 Task: Compose an email with the signature Ella Clark with the subject Request for an interview and the message I apologize for any errors on our end and would like to make it right. from softage.1@softage.net to softage.9@softage.net,  softage.1@softage.net and softage.10@softage.net with CC to softage.2@softage.net with an attached document Audit_report.pdf, insert an emoji of late Send the email
Action: Mouse moved to (428, 548)
Screenshot: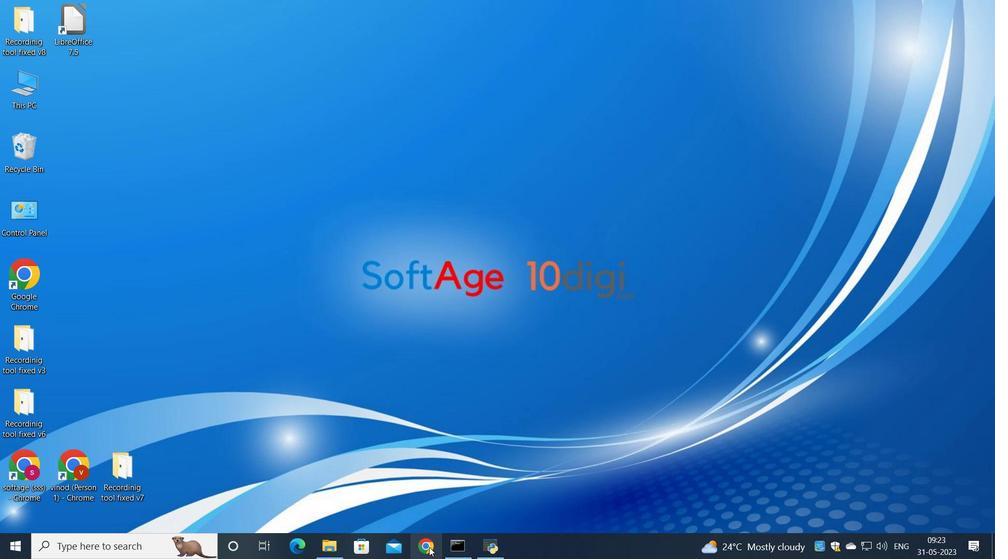 
Action: Mouse pressed left at (428, 548)
Screenshot: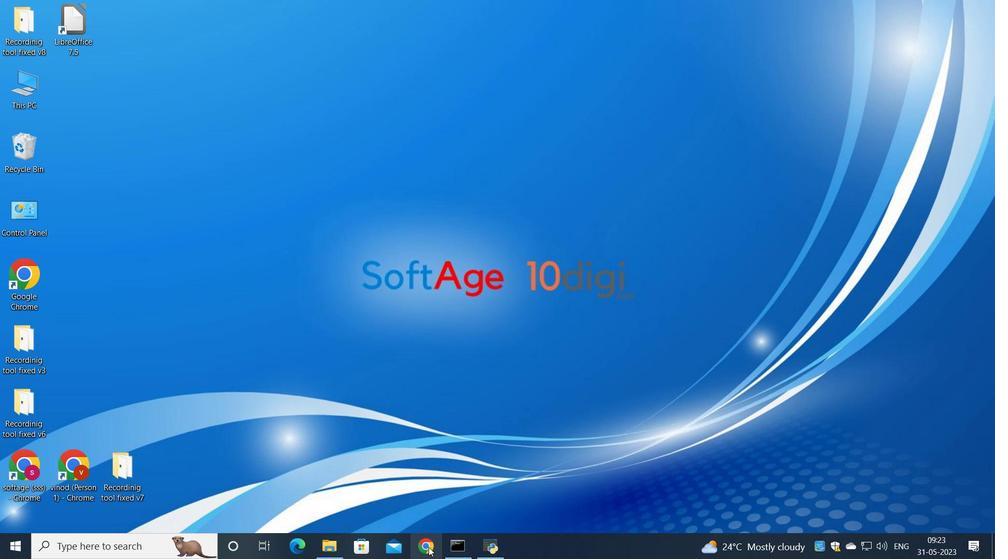 
Action: Mouse moved to (439, 359)
Screenshot: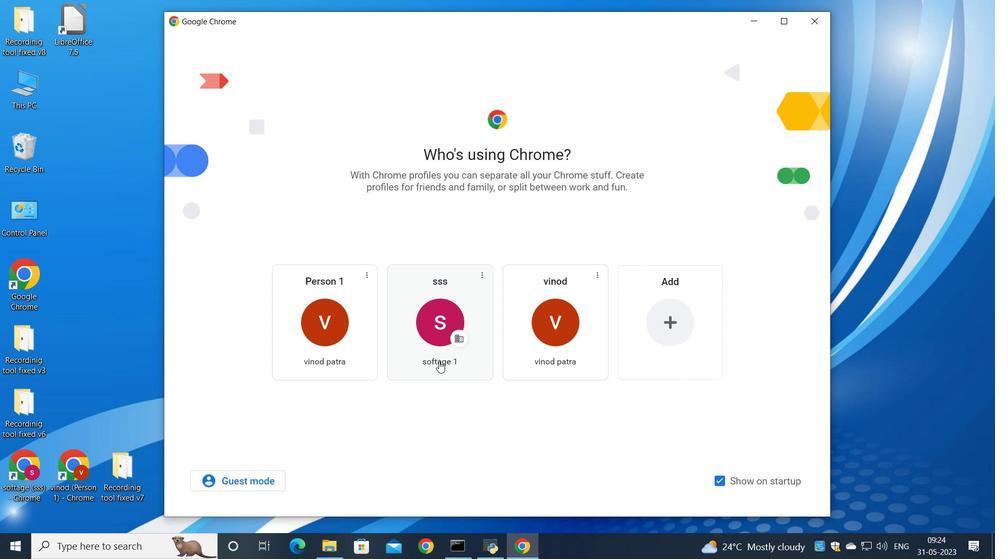 
Action: Mouse pressed left at (439, 359)
Screenshot: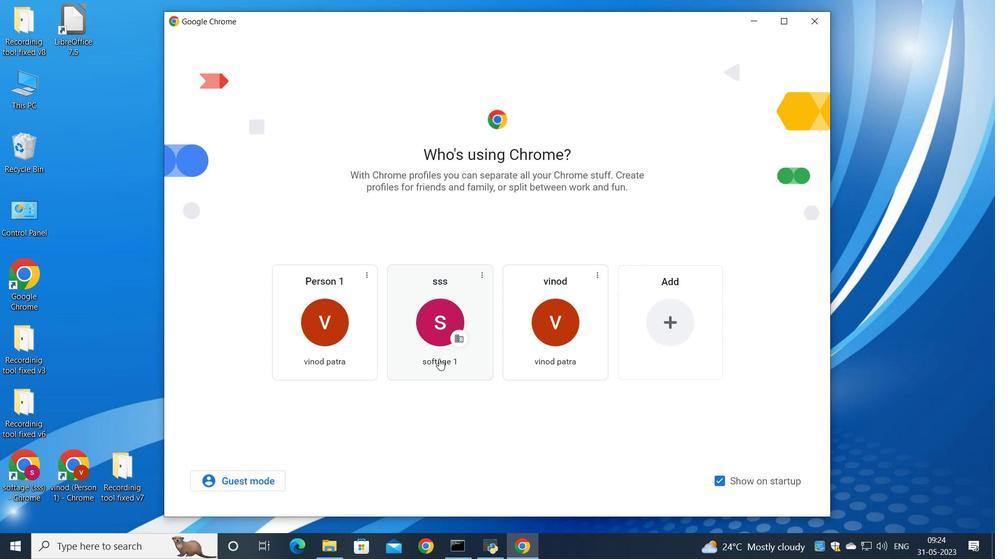 
Action: Mouse moved to (869, 64)
Screenshot: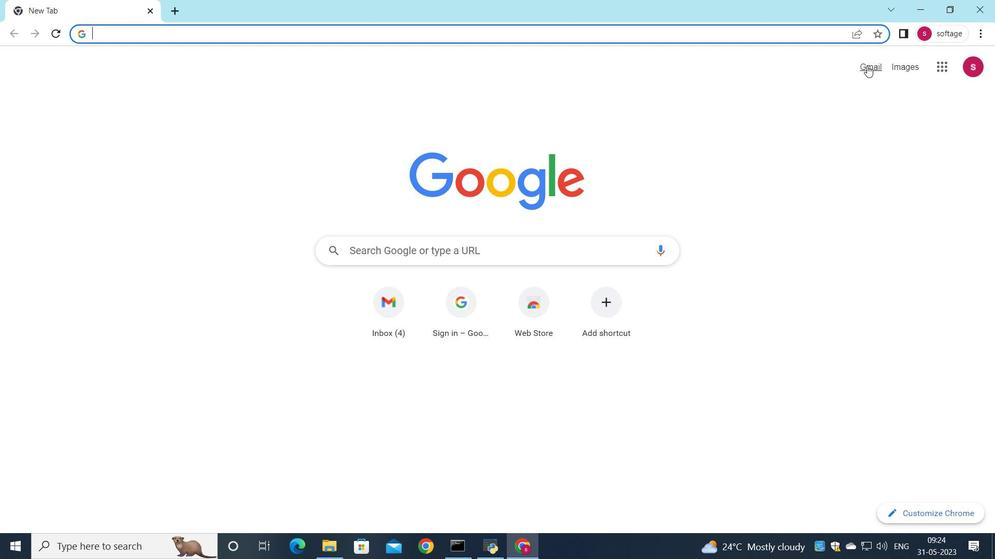 
Action: Mouse pressed left at (869, 64)
Screenshot: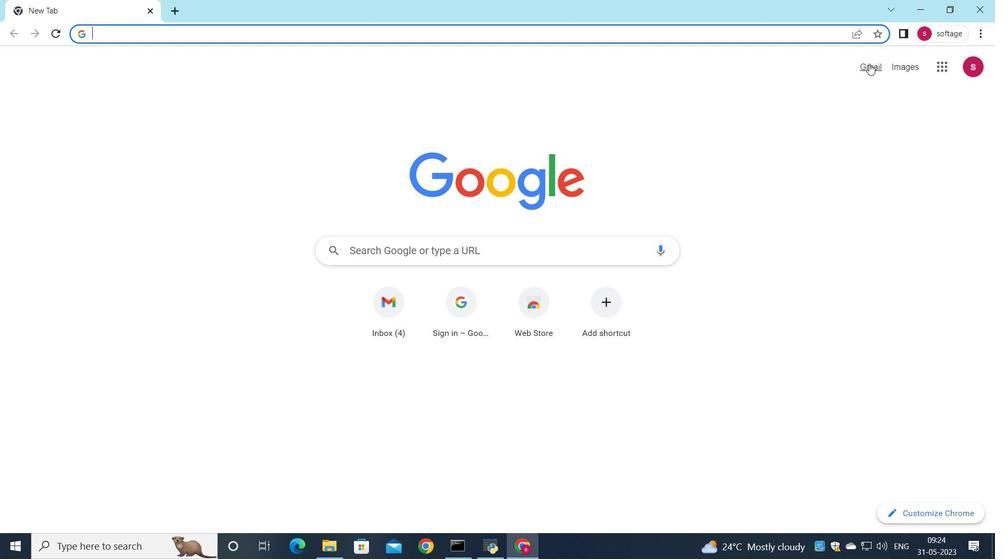 
Action: Mouse moved to (846, 94)
Screenshot: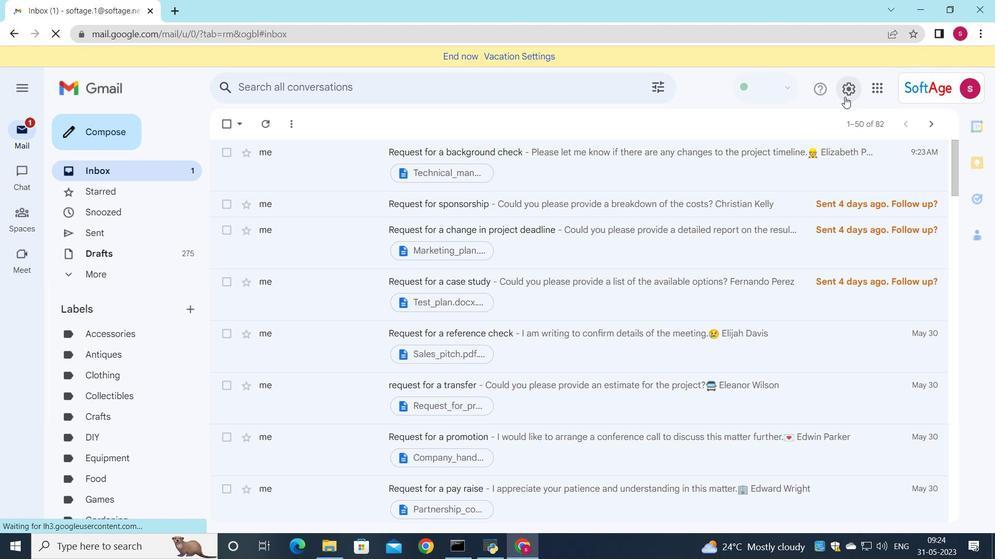 
Action: Mouse pressed left at (846, 94)
Screenshot: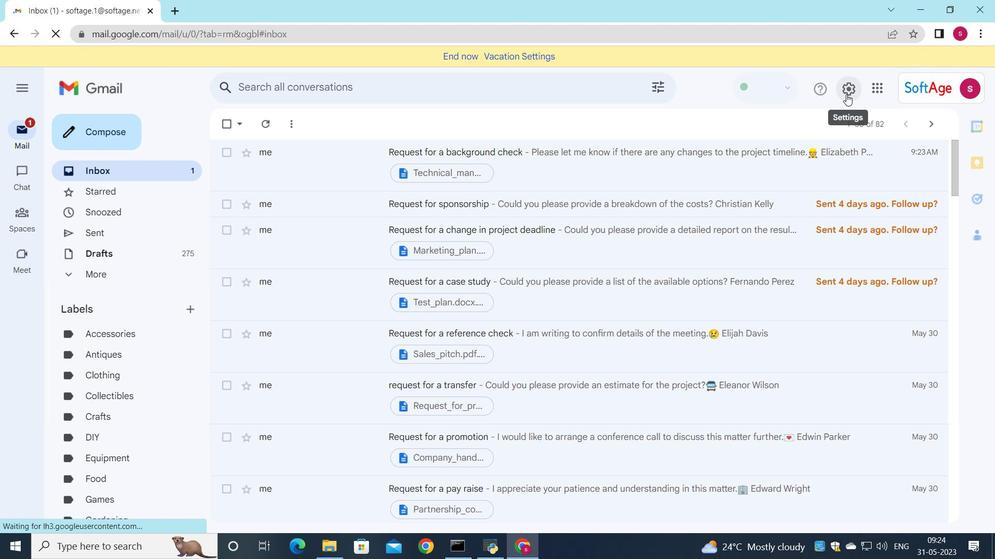 
Action: Mouse moved to (845, 152)
Screenshot: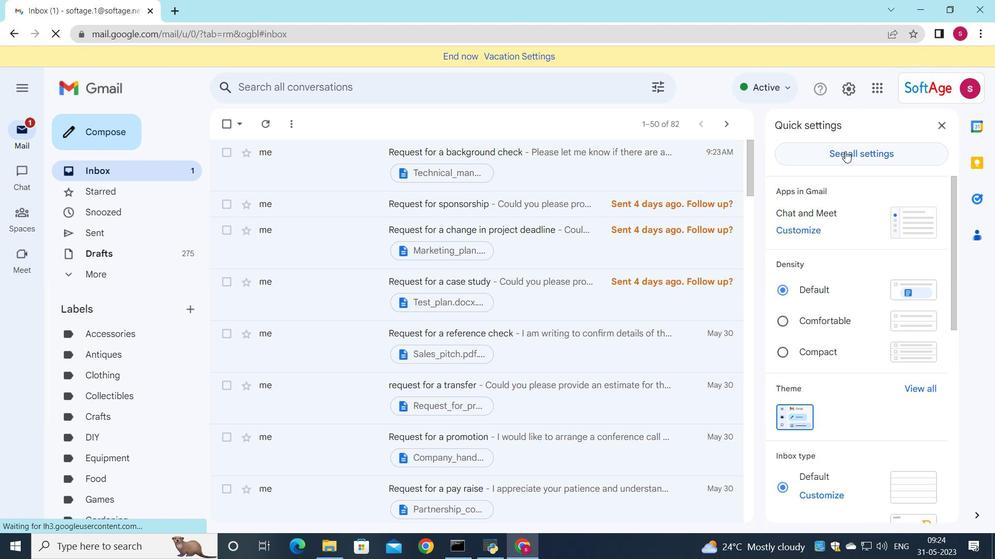 
Action: Mouse pressed left at (845, 152)
Screenshot: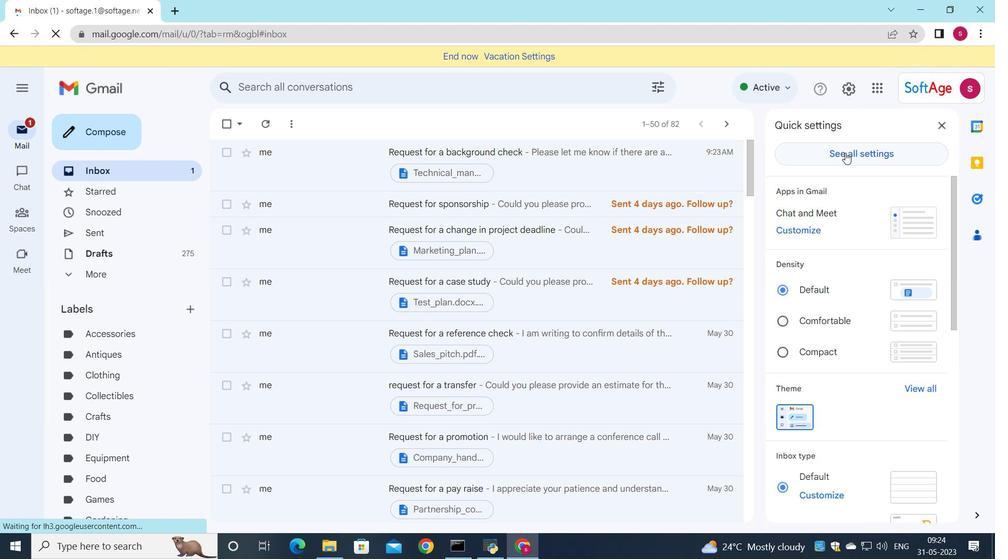 
Action: Mouse moved to (553, 220)
Screenshot: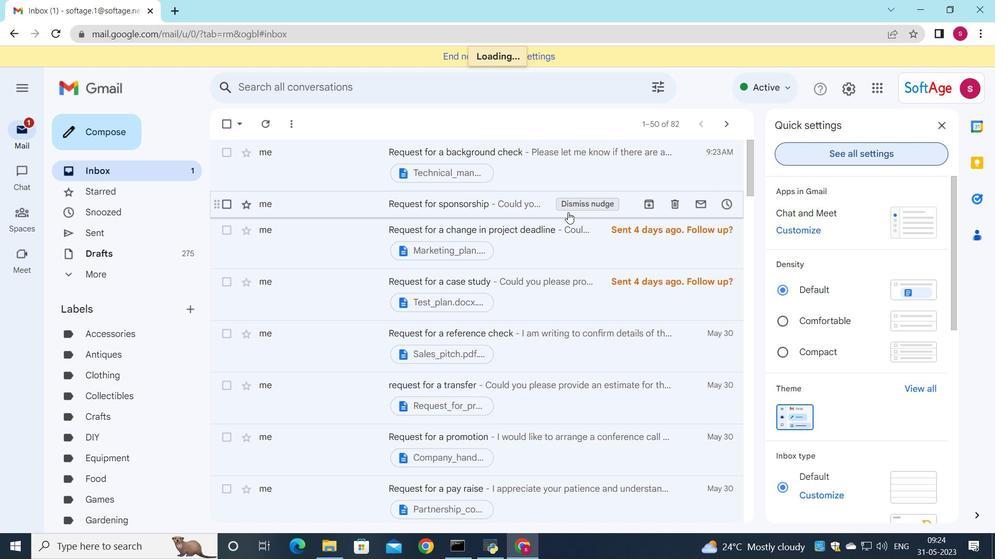 
Action: Mouse scrolled (553, 219) with delta (0, 0)
Screenshot: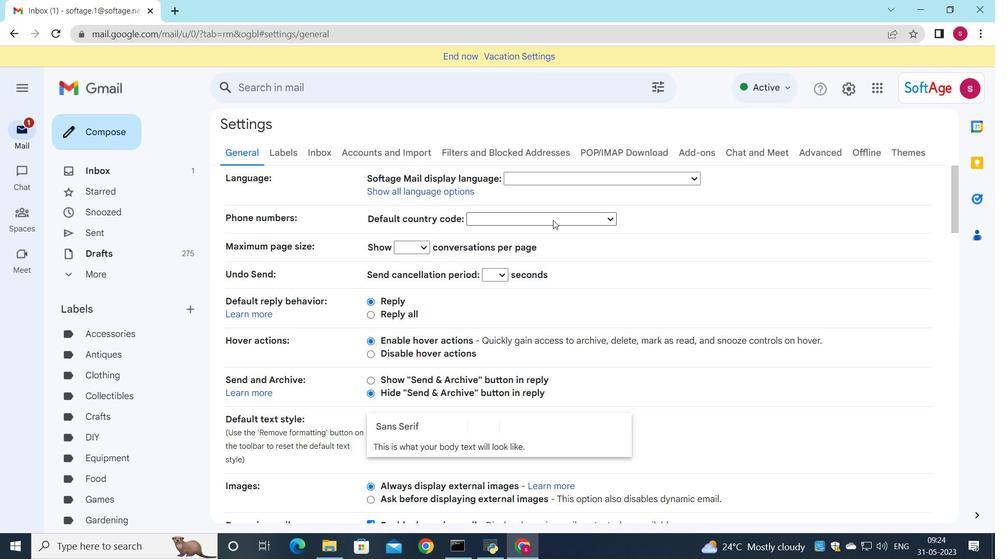 
Action: Mouse scrolled (553, 219) with delta (0, 0)
Screenshot: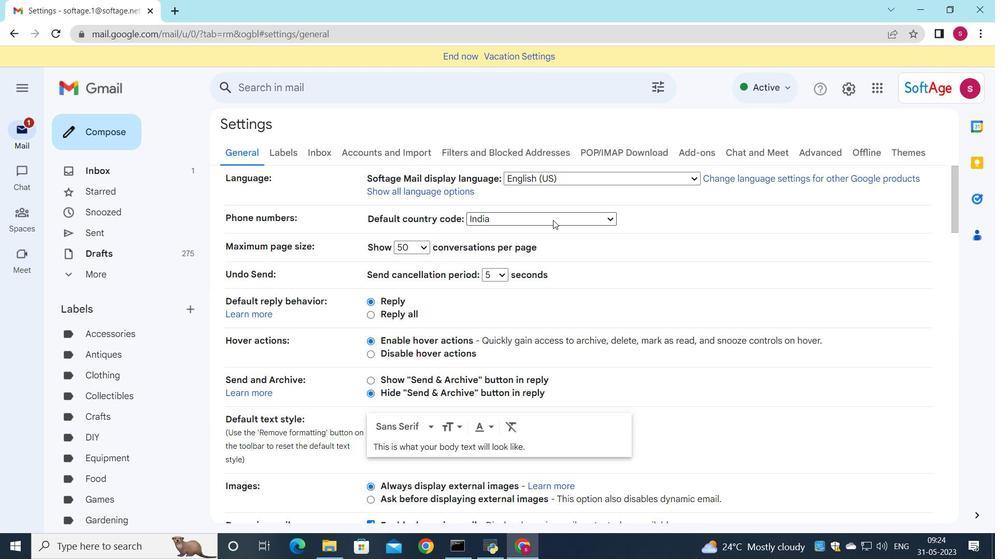 
Action: Mouse scrolled (553, 219) with delta (0, 0)
Screenshot: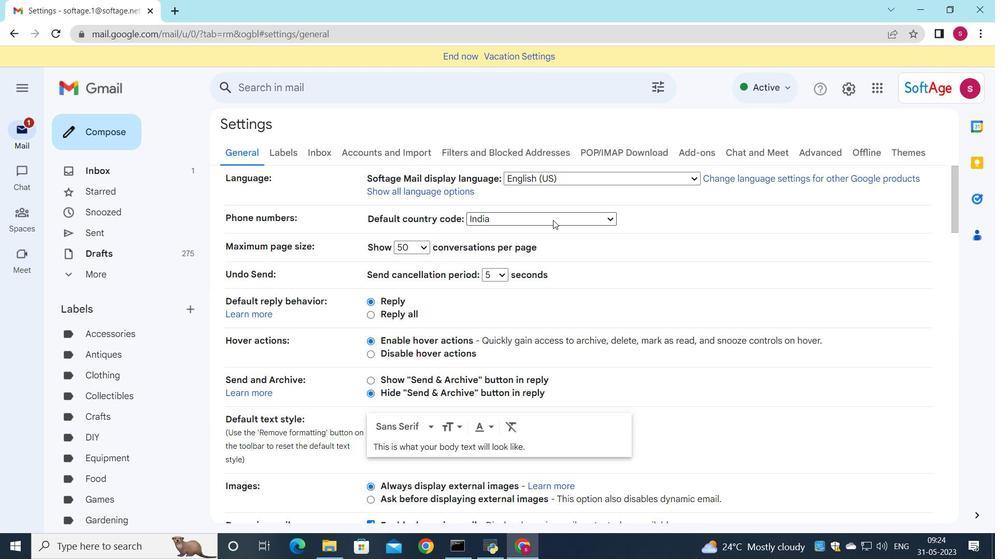 
Action: Mouse scrolled (553, 219) with delta (0, 0)
Screenshot: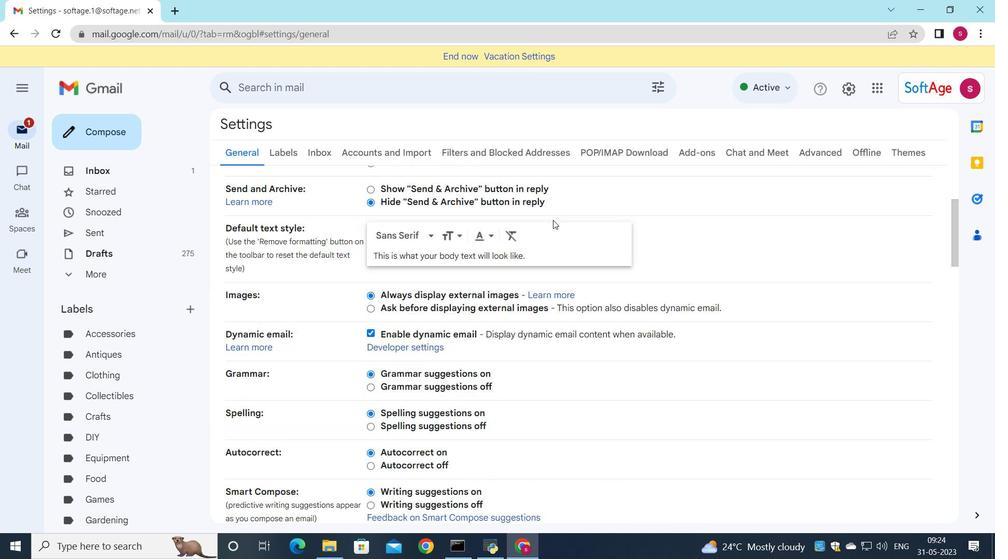 
Action: Mouse scrolled (553, 219) with delta (0, 0)
Screenshot: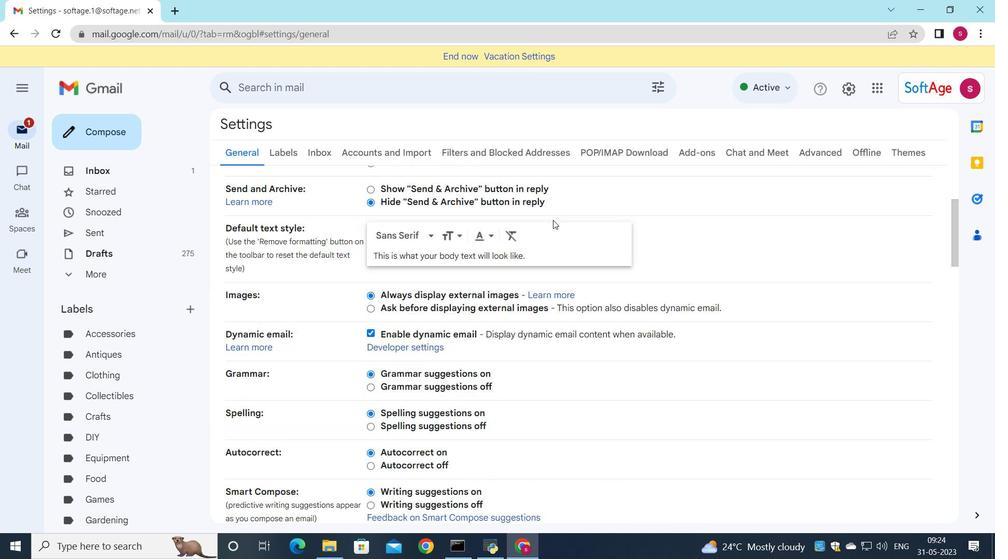 
Action: Mouse scrolled (553, 219) with delta (0, 0)
Screenshot: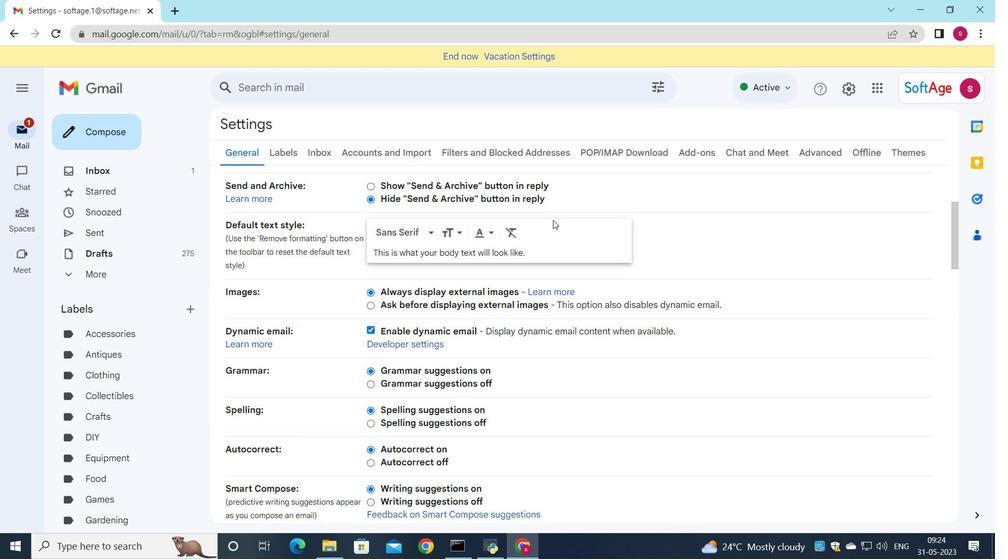 
Action: Mouse scrolled (553, 219) with delta (0, 0)
Screenshot: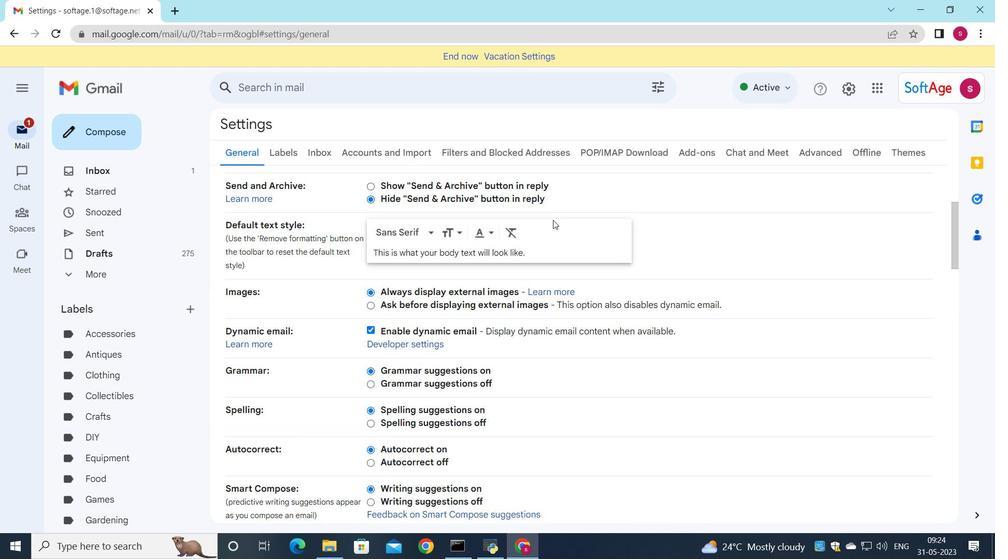 
Action: Mouse scrolled (553, 219) with delta (0, 0)
Screenshot: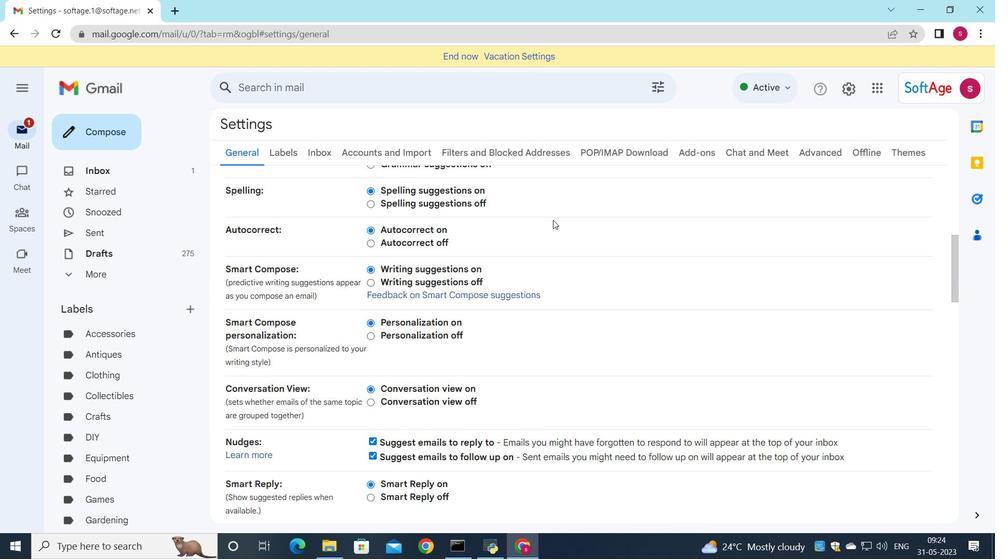 
Action: Mouse scrolled (553, 219) with delta (0, 0)
Screenshot: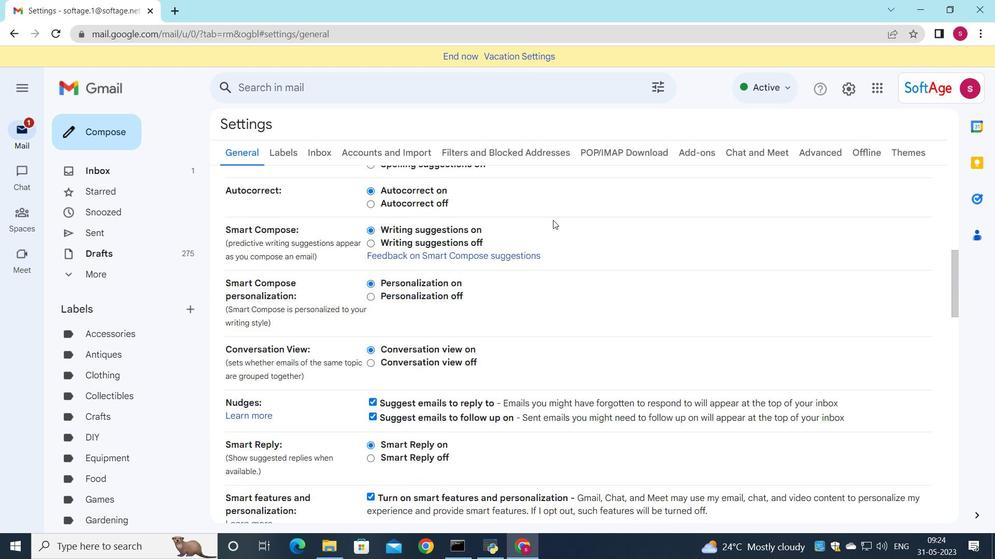 
Action: Mouse scrolled (553, 219) with delta (0, 0)
Screenshot: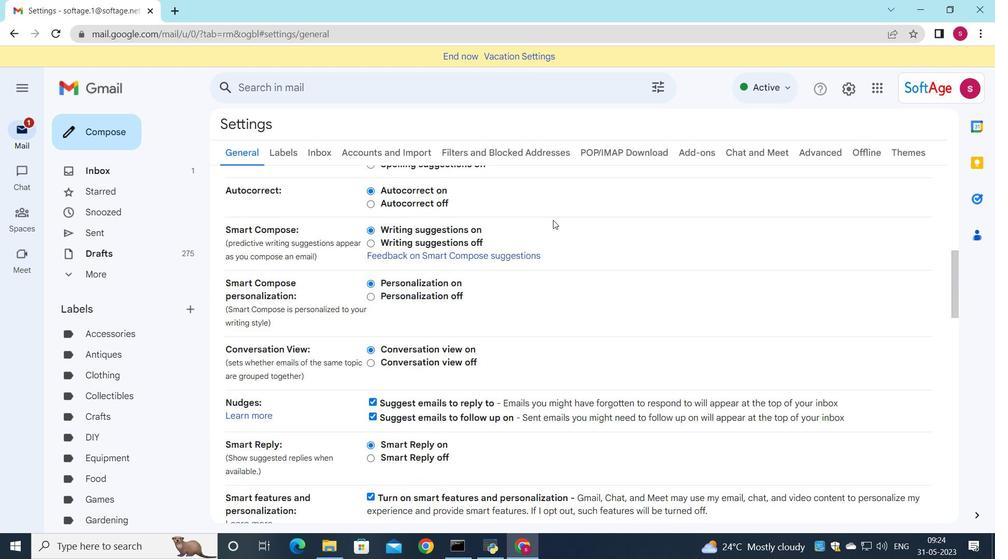 
Action: Mouse scrolled (553, 219) with delta (0, 0)
Screenshot: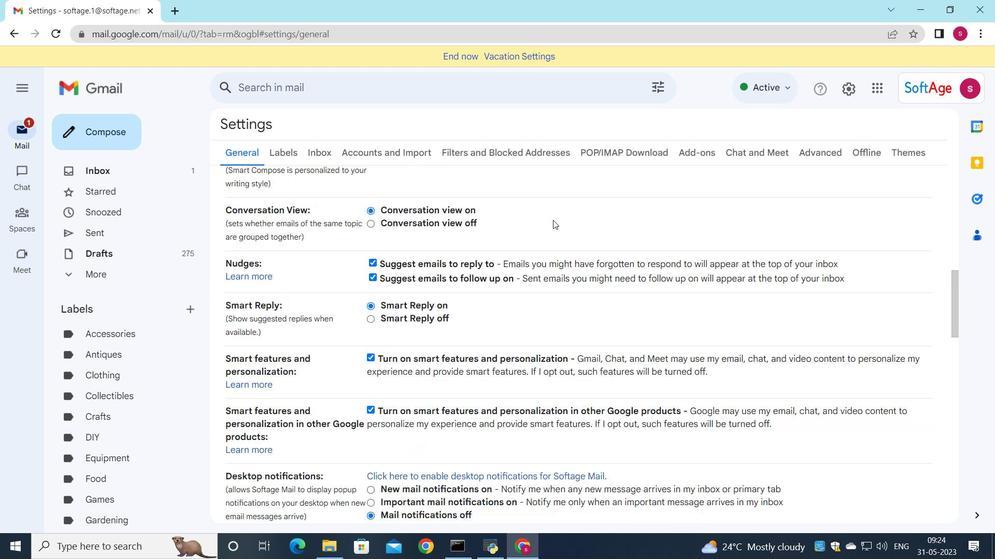 
Action: Mouse scrolled (553, 219) with delta (0, 0)
Screenshot: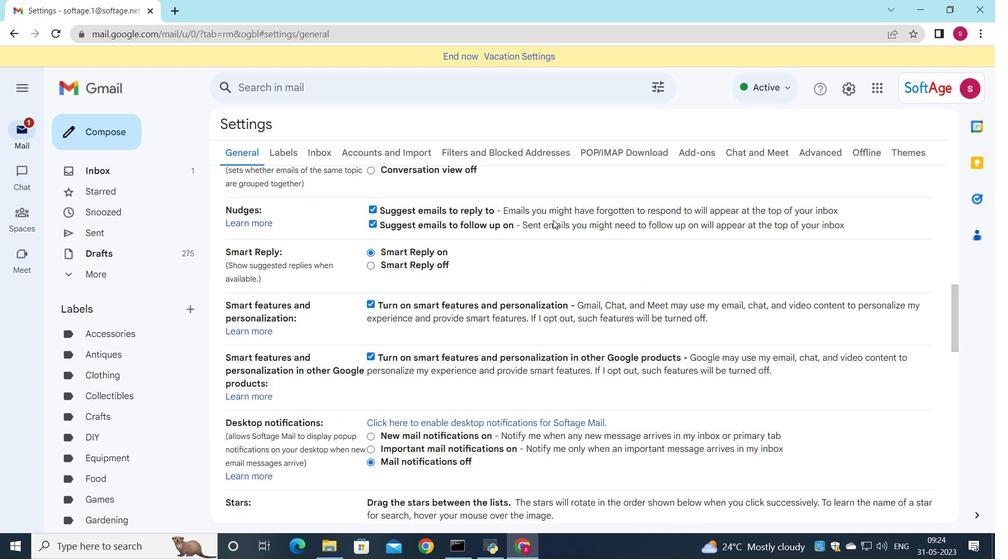 
Action: Mouse scrolled (553, 219) with delta (0, 0)
Screenshot: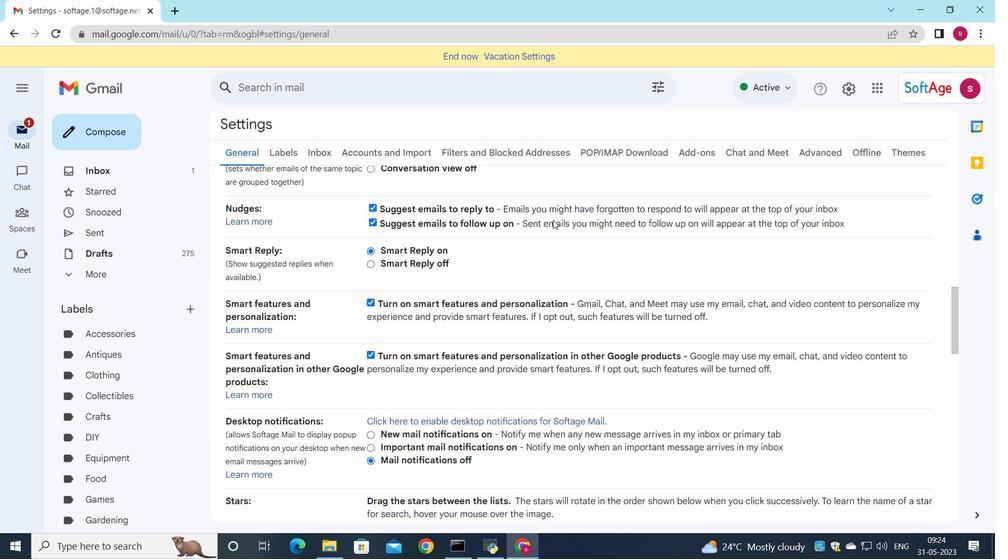 
Action: Mouse scrolled (553, 219) with delta (0, 0)
Screenshot: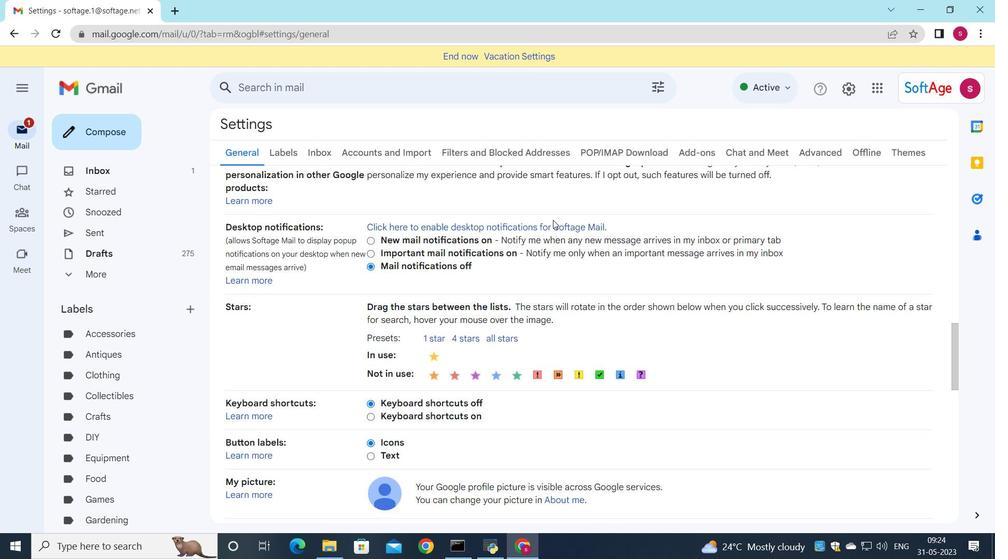 
Action: Mouse scrolled (553, 219) with delta (0, 0)
Screenshot: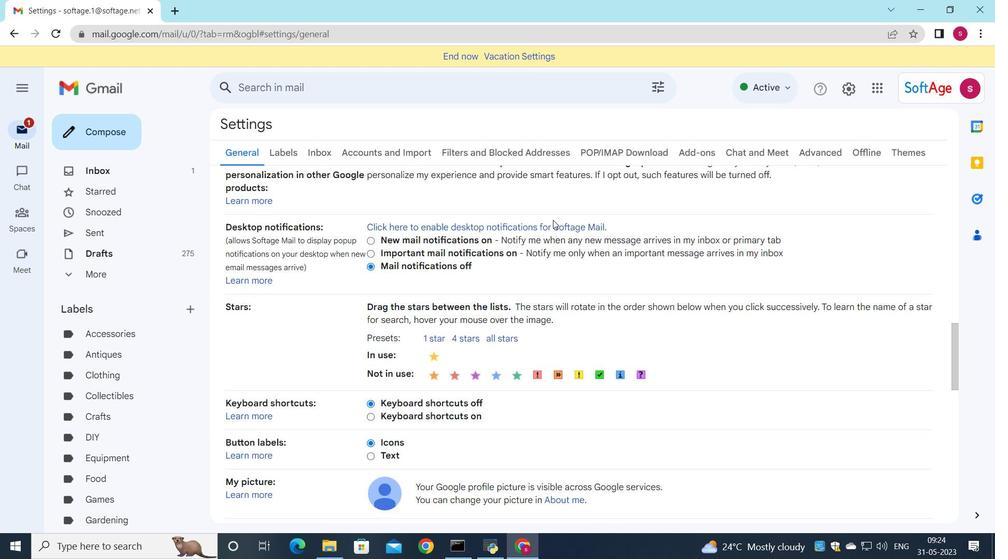 
Action: Mouse scrolled (553, 219) with delta (0, 0)
Screenshot: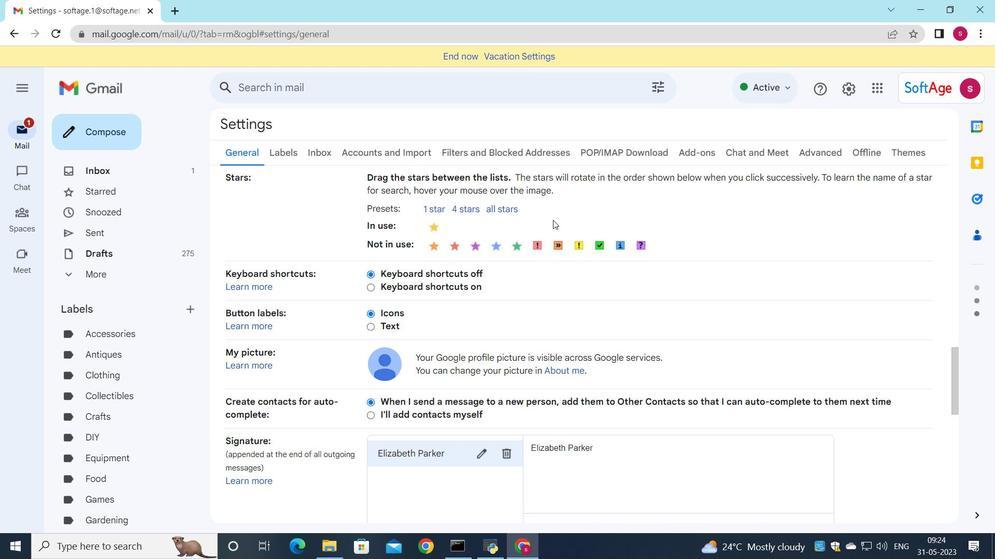 
Action: Mouse scrolled (553, 219) with delta (0, 0)
Screenshot: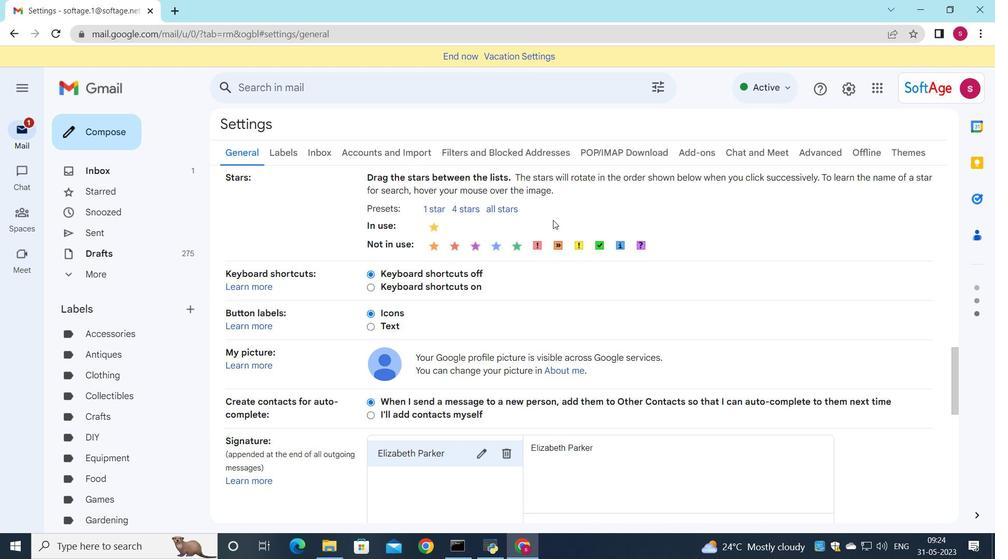 
Action: Mouse scrolled (553, 219) with delta (0, 0)
Screenshot: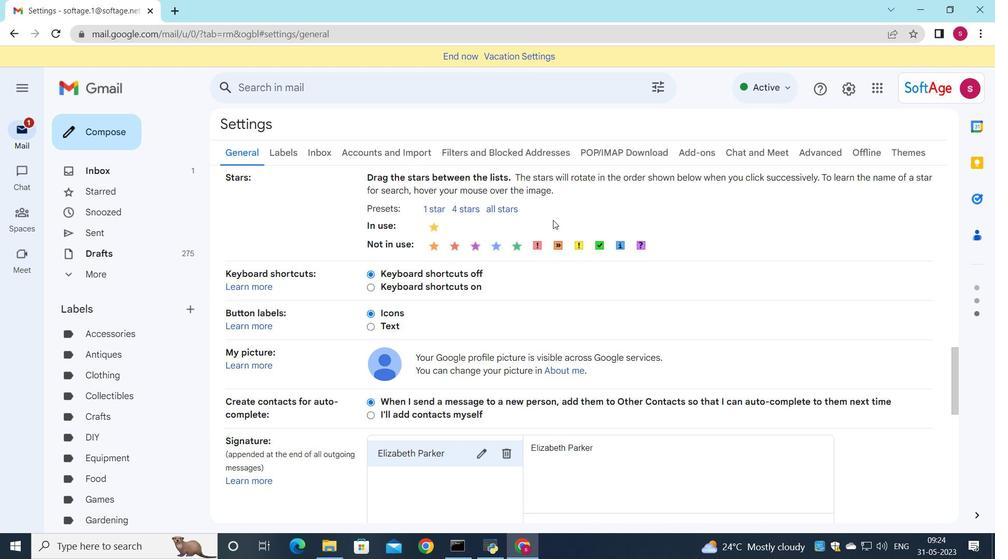 
Action: Mouse moved to (516, 260)
Screenshot: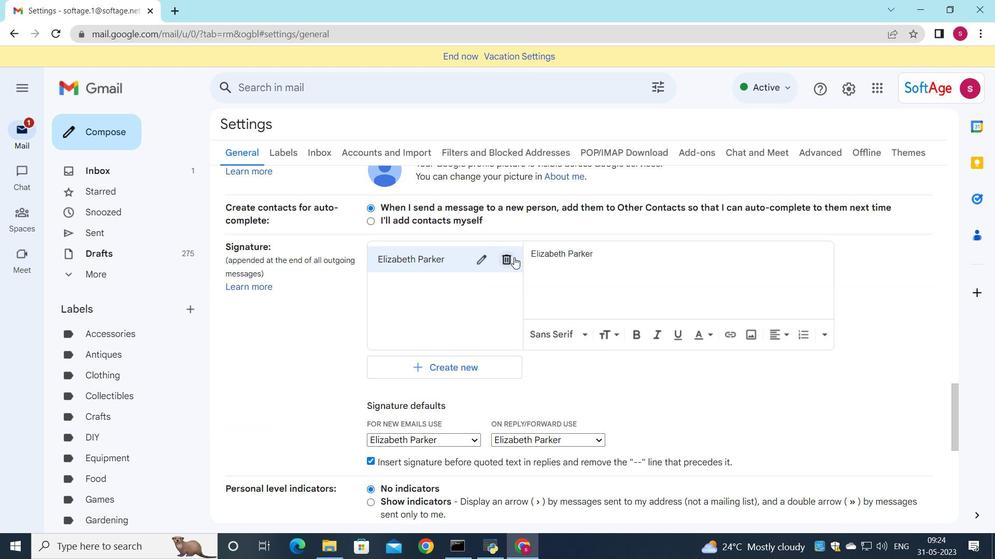 
Action: Mouse pressed left at (516, 260)
Screenshot: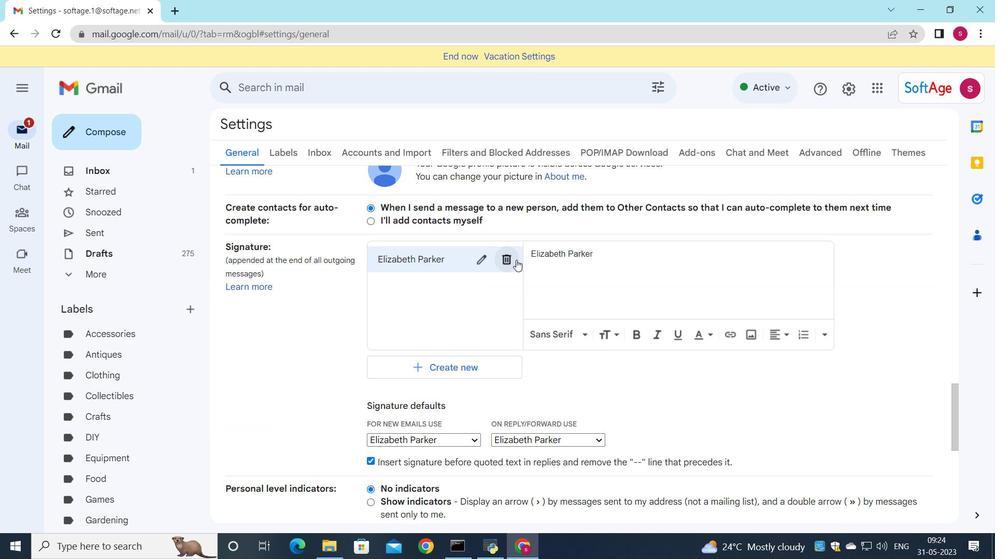 
Action: Mouse moved to (599, 307)
Screenshot: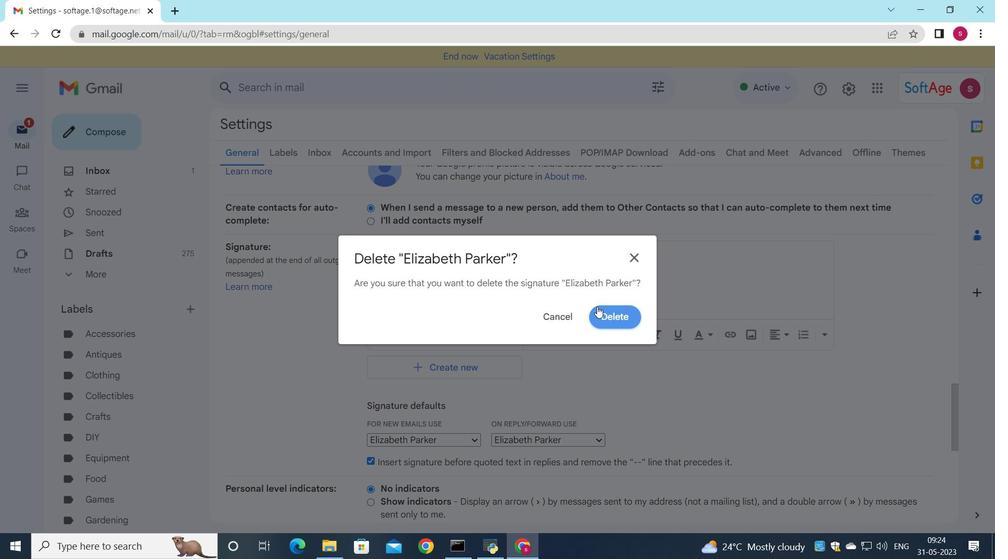 
Action: Mouse pressed left at (599, 307)
Screenshot: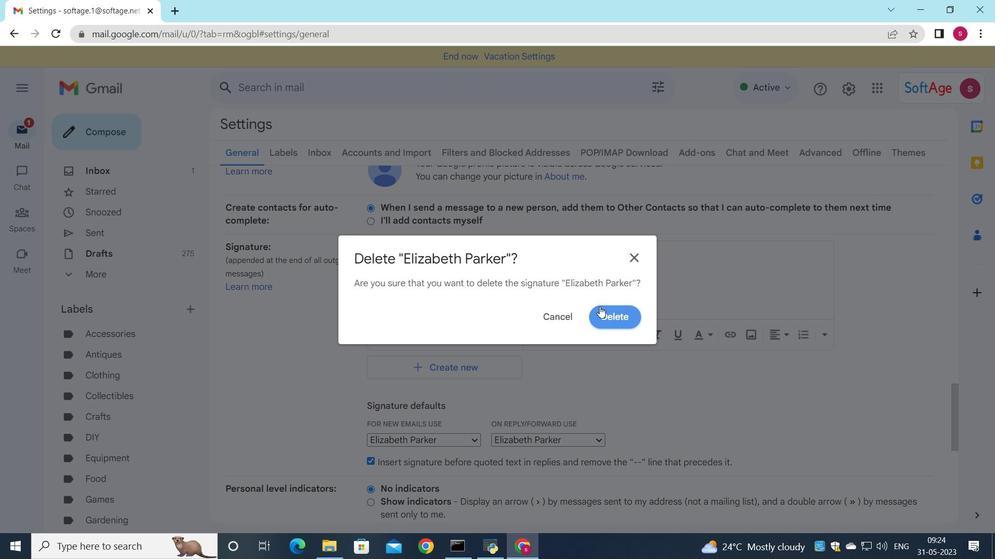 
Action: Mouse moved to (442, 260)
Screenshot: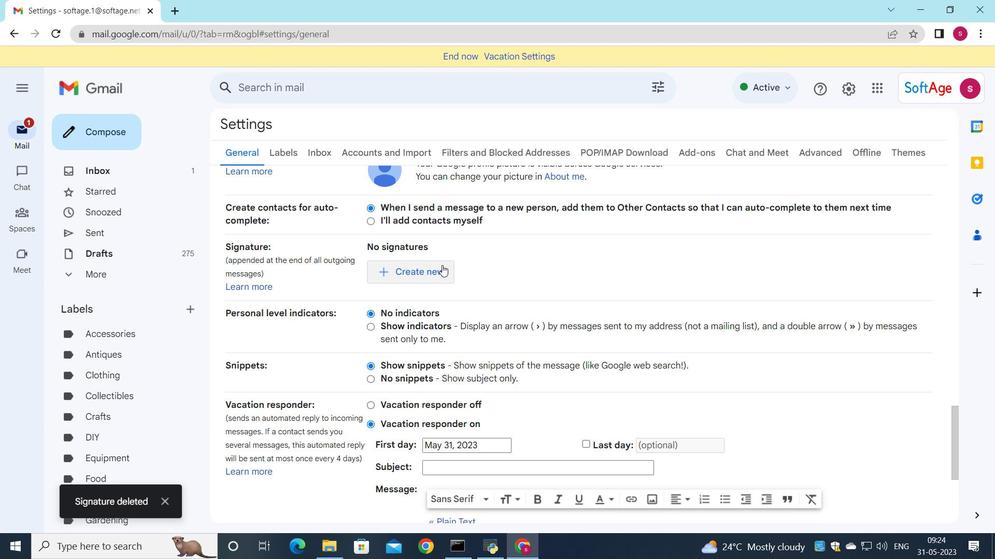 
Action: Mouse pressed left at (442, 260)
Screenshot: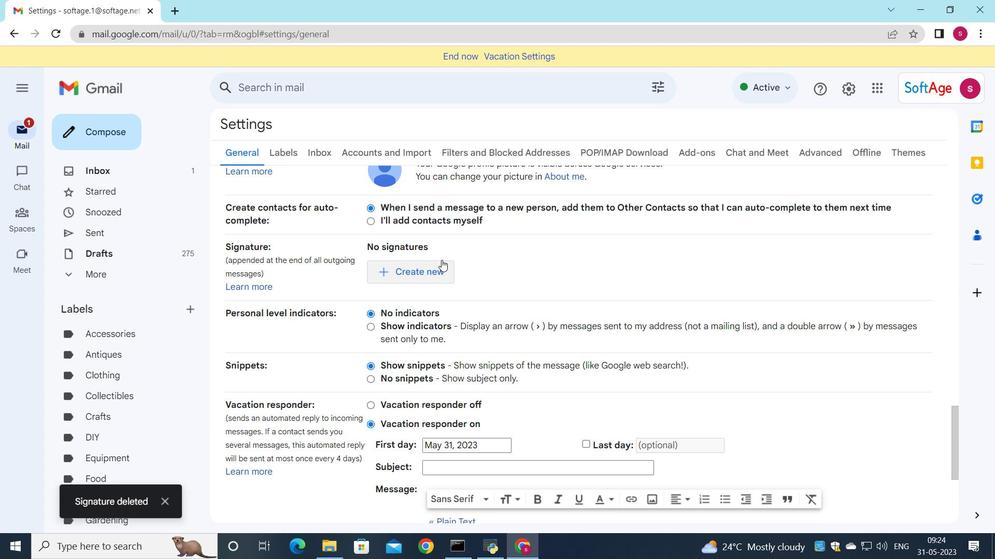 
Action: Mouse moved to (544, 305)
Screenshot: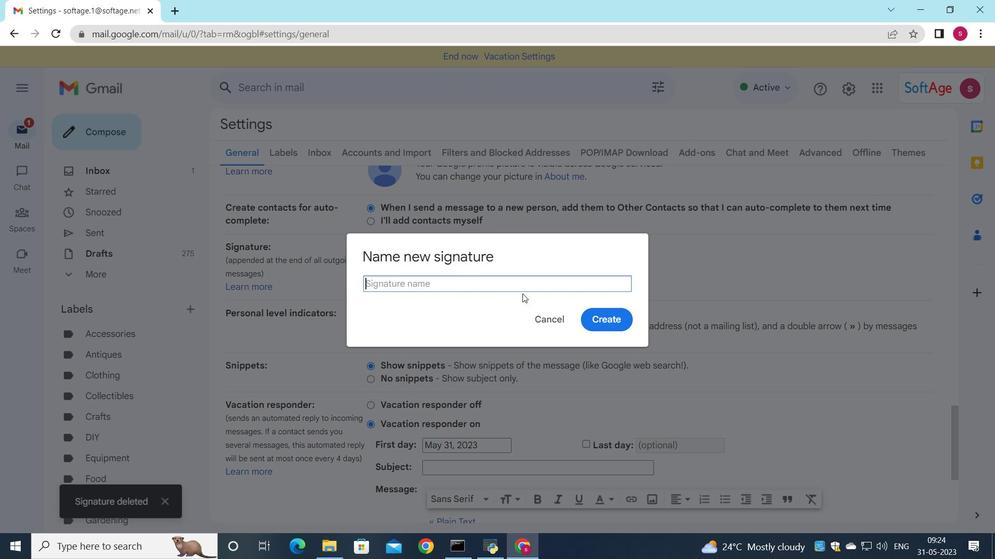 
Action: Key pressed <Key.shift>Ella<Key.space><Key.shift>Clark
Screenshot: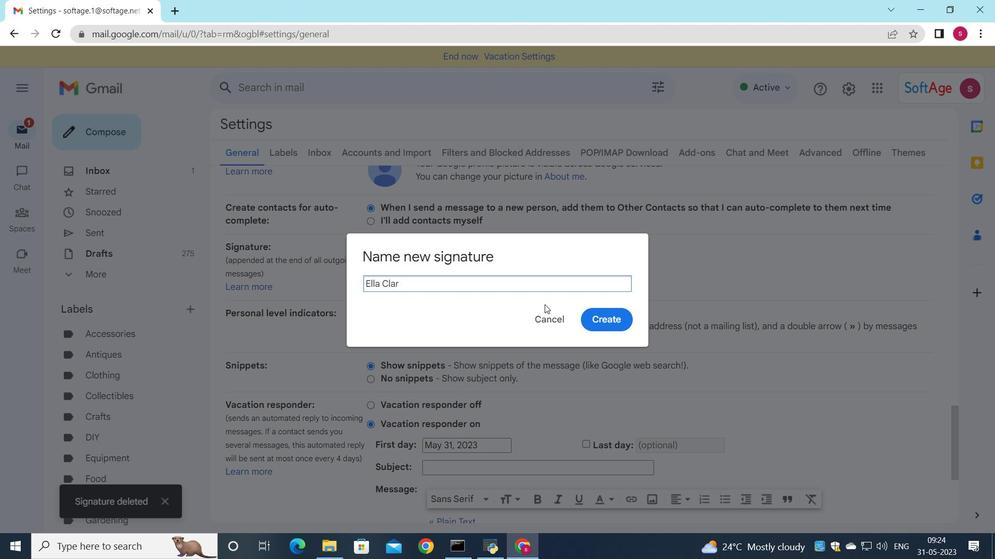 
Action: Mouse moved to (603, 324)
Screenshot: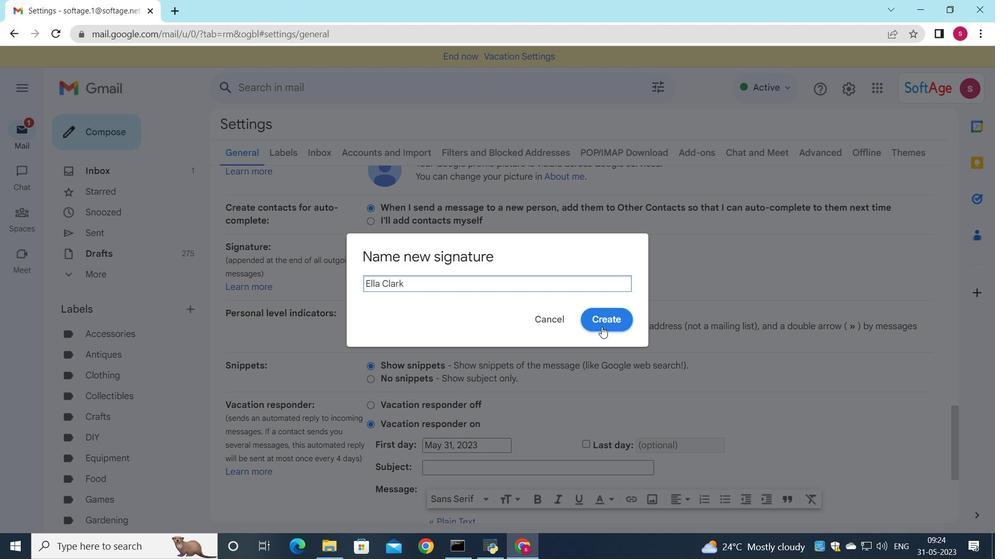
Action: Mouse pressed left at (603, 324)
Screenshot: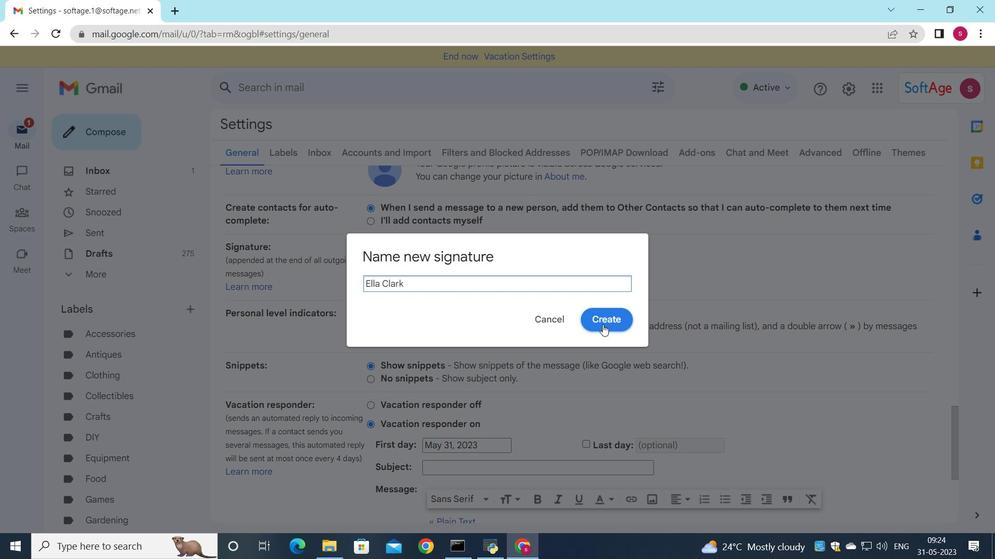 
Action: Mouse moved to (640, 291)
Screenshot: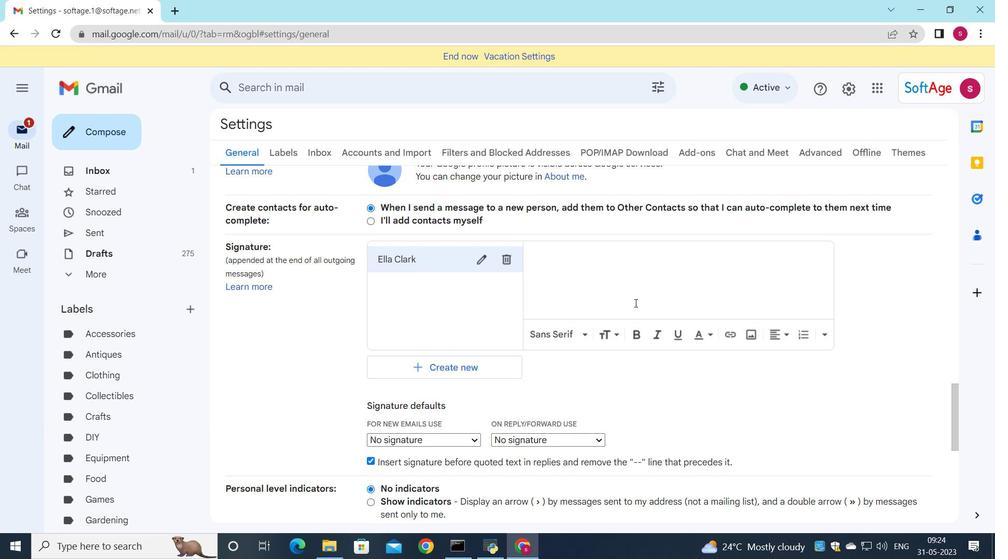 
Action: Mouse pressed left at (640, 291)
Screenshot: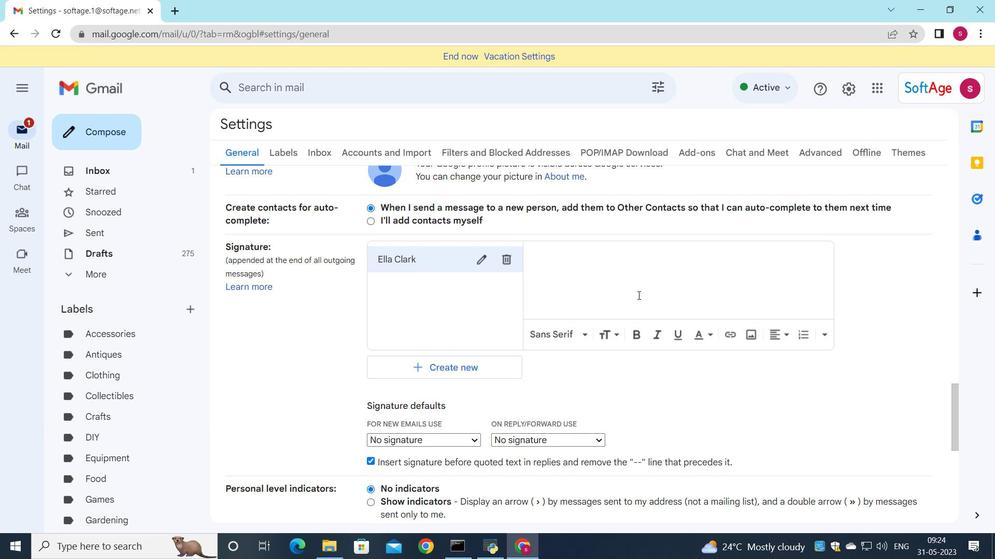 
Action: Key pressed <Key.shift>Ella<Key.space><Key.shift><Key.shift><Key.shift><Key.shift>Clark
Screenshot: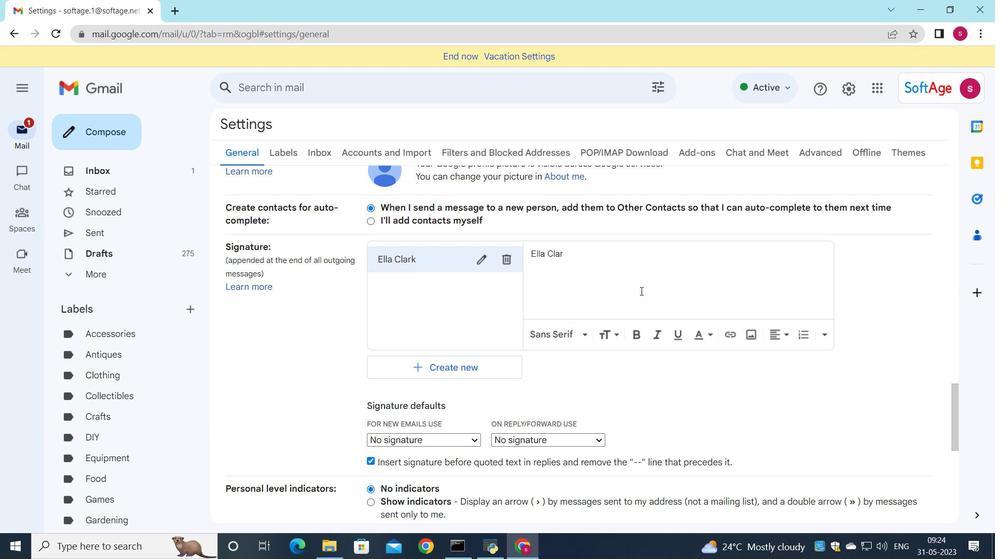
Action: Mouse moved to (460, 432)
Screenshot: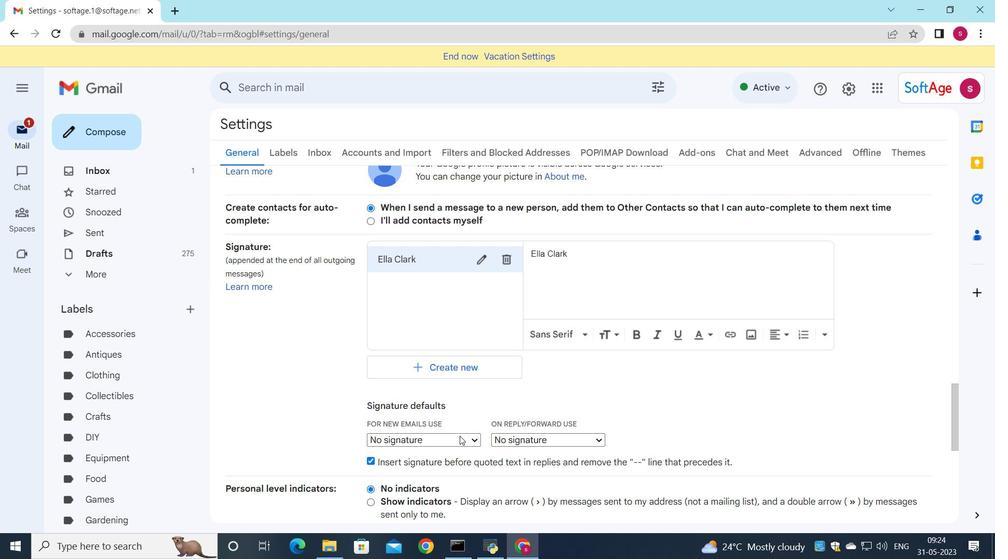 
Action: Mouse pressed left at (460, 432)
Screenshot: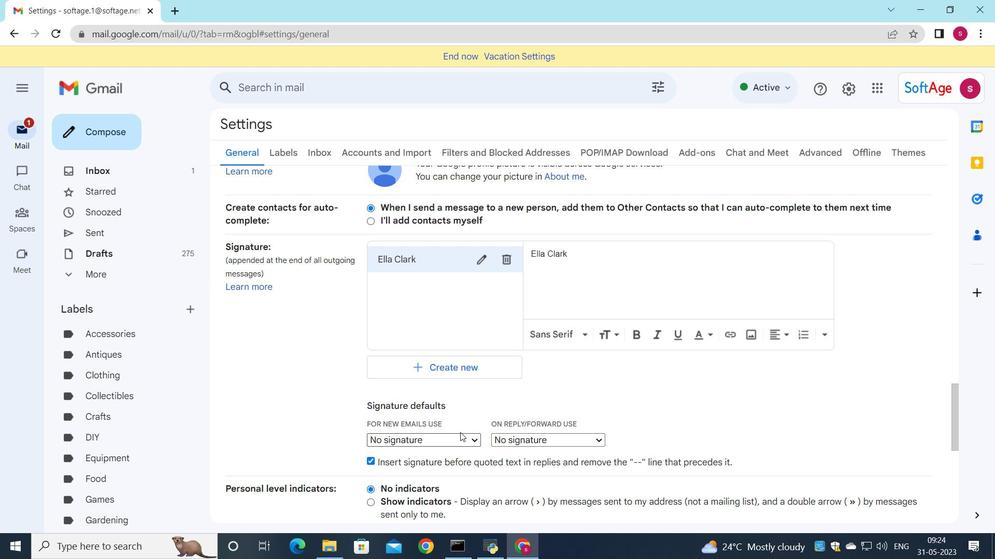 
Action: Mouse pressed left at (460, 432)
Screenshot: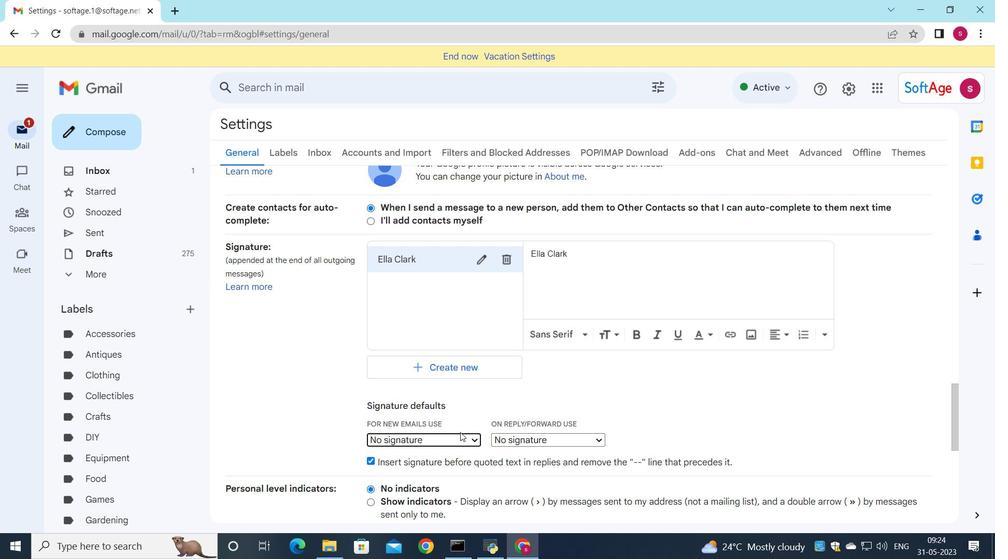 
Action: Mouse moved to (460, 444)
Screenshot: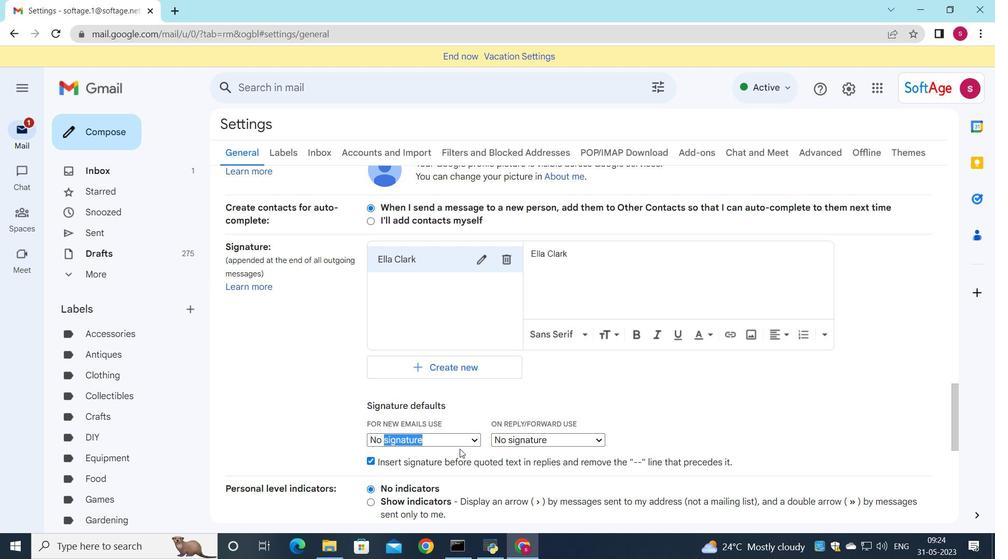 
Action: Mouse pressed left at (460, 444)
Screenshot: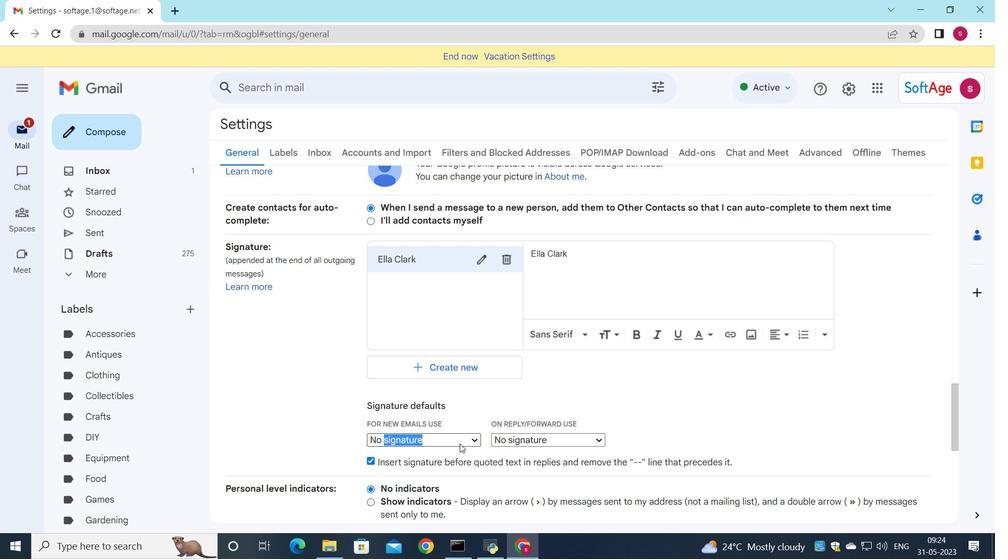 
Action: Mouse moved to (470, 460)
Screenshot: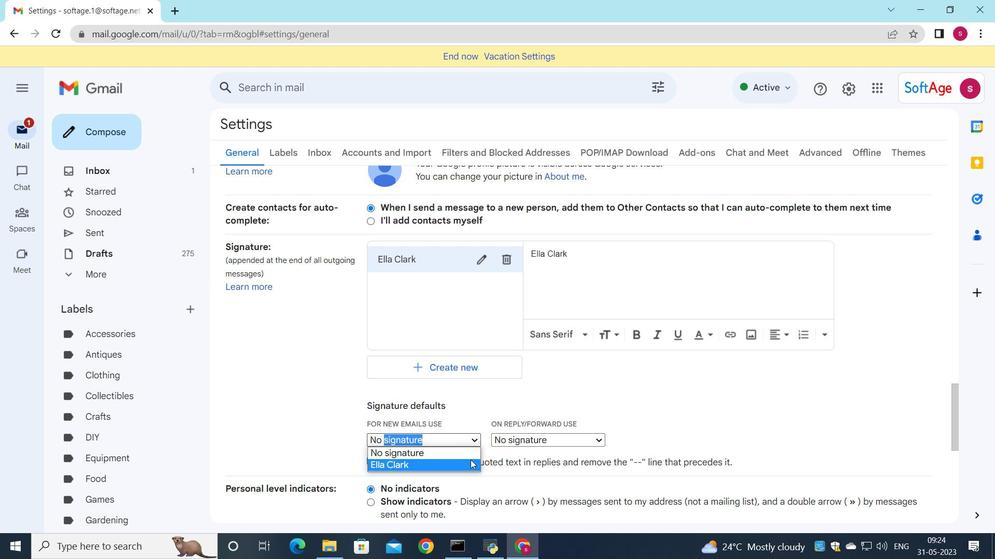 
Action: Mouse pressed left at (470, 460)
Screenshot: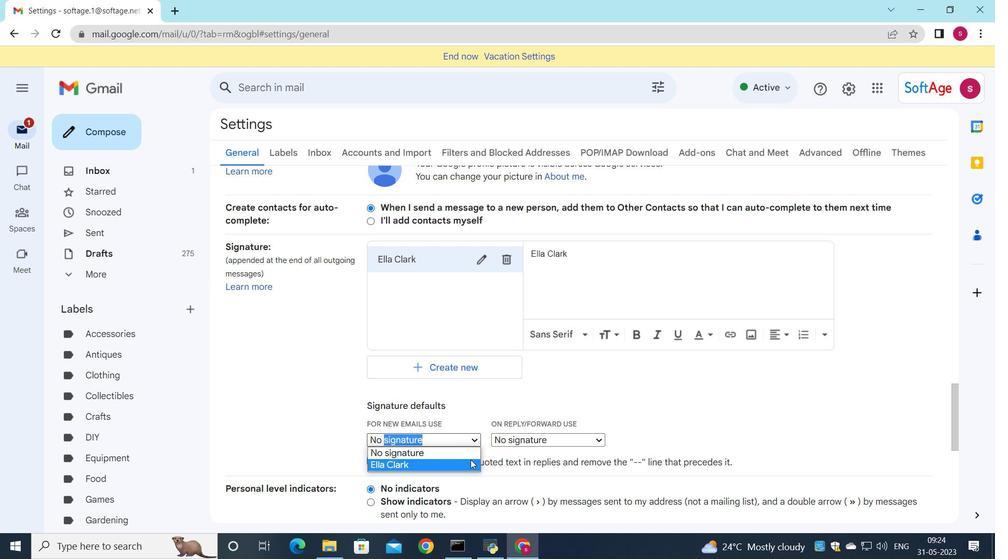 
Action: Mouse moved to (564, 442)
Screenshot: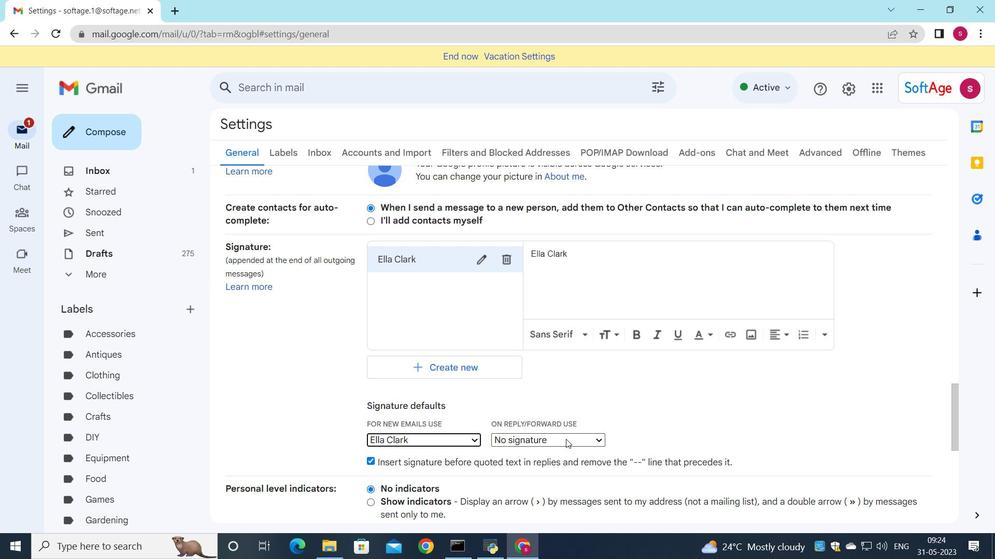 
Action: Mouse pressed left at (564, 442)
Screenshot: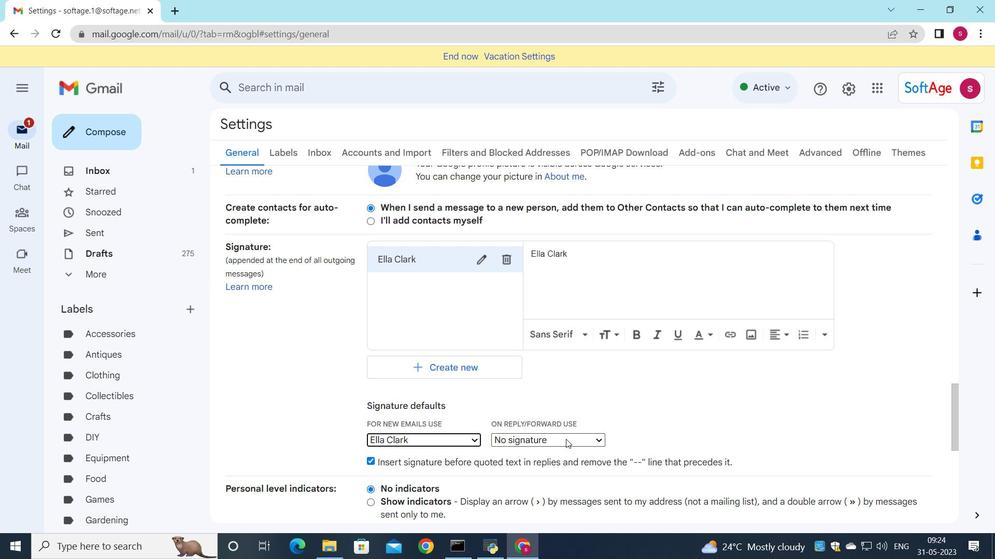 
Action: Mouse moved to (559, 463)
Screenshot: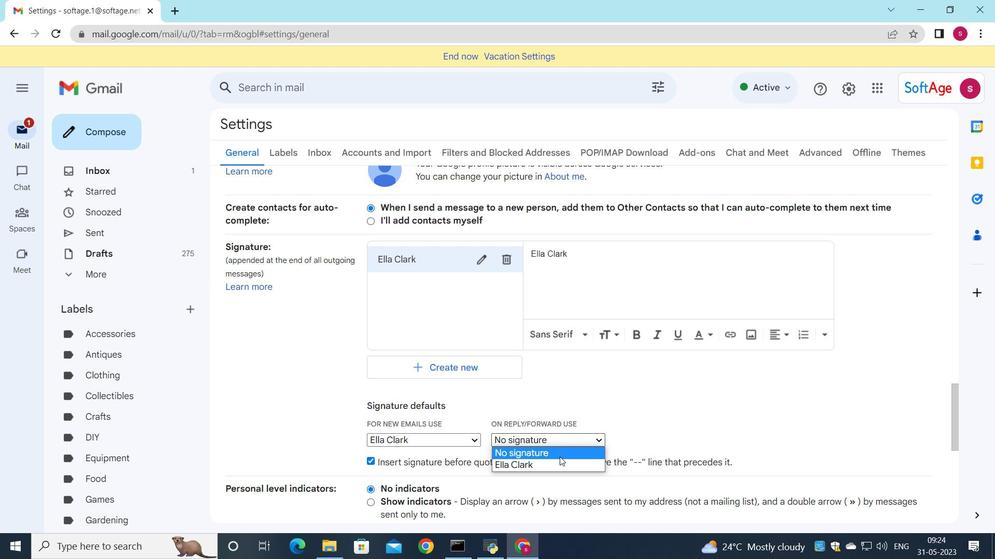 
Action: Mouse pressed left at (559, 463)
Screenshot: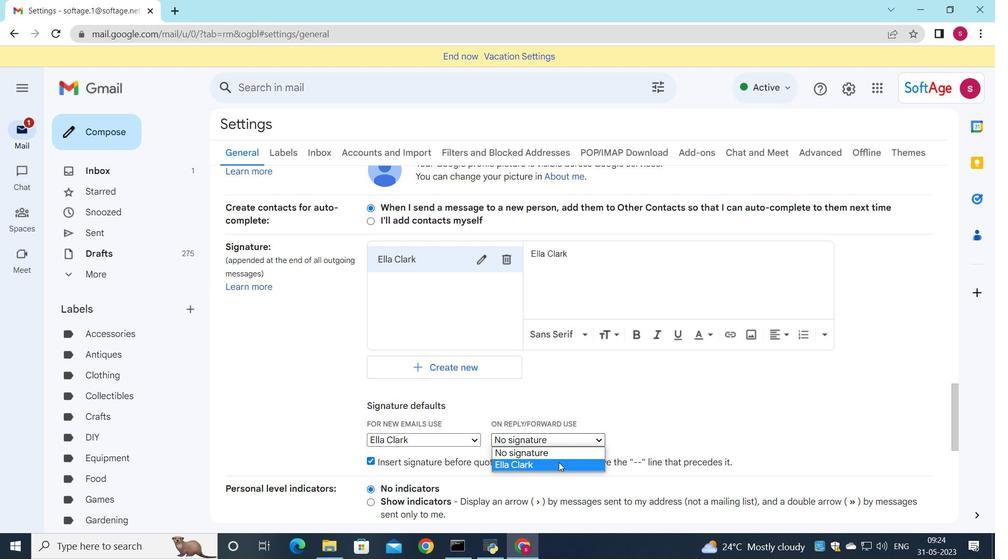 
Action: Mouse moved to (541, 473)
Screenshot: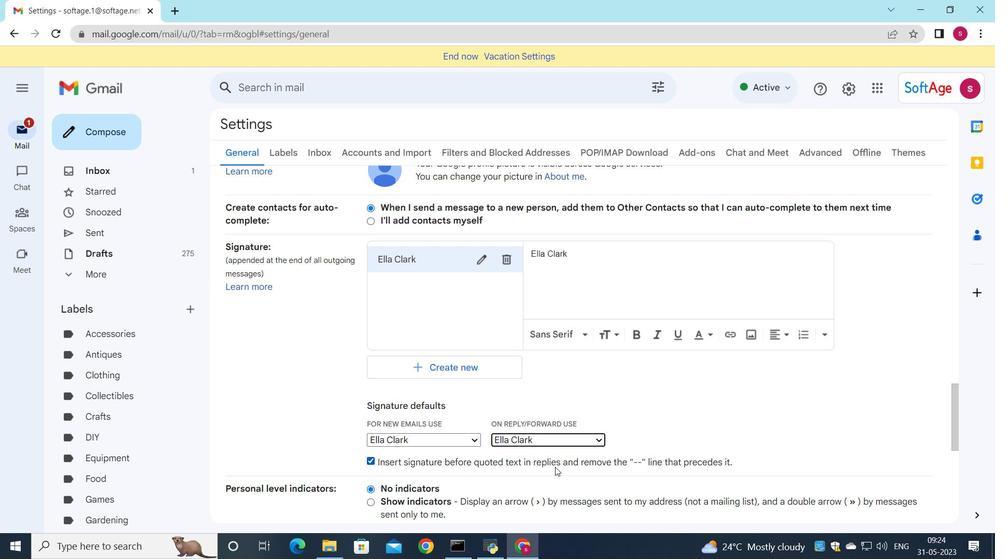 
Action: Mouse scrolled (541, 472) with delta (0, 0)
Screenshot: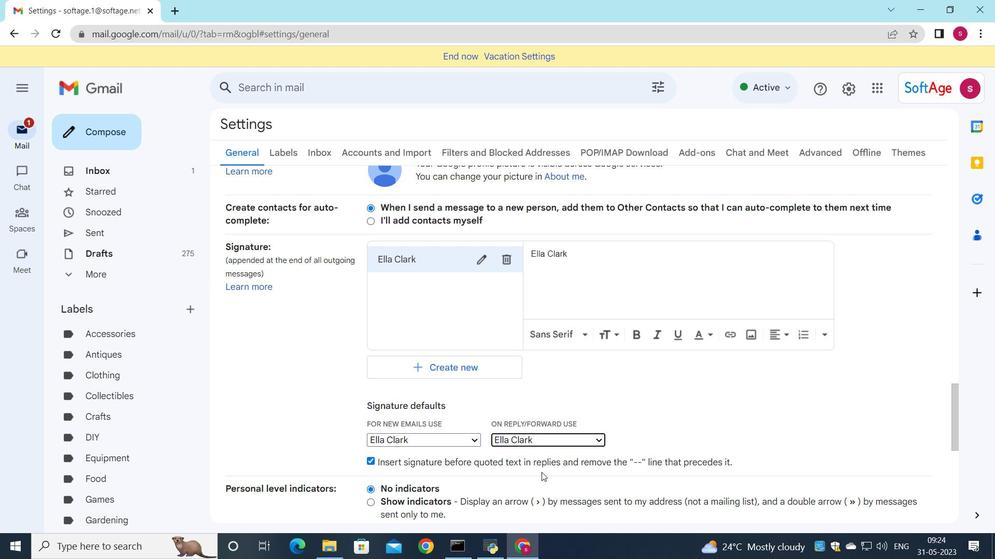 
Action: Mouse scrolled (541, 472) with delta (0, 0)
Screenshot: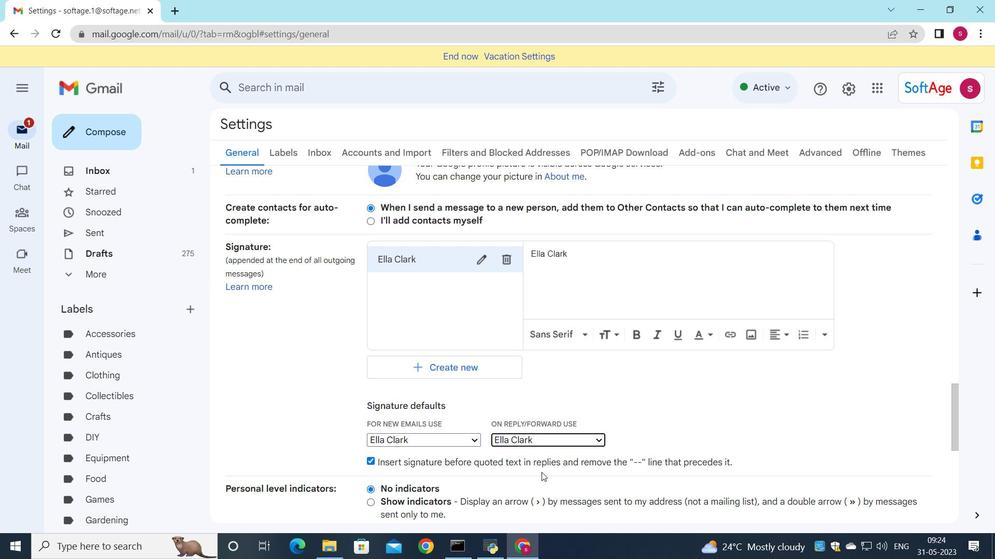 
Action: Mouse scrolled (541, 472) with delta (0, 0)
Screenshot: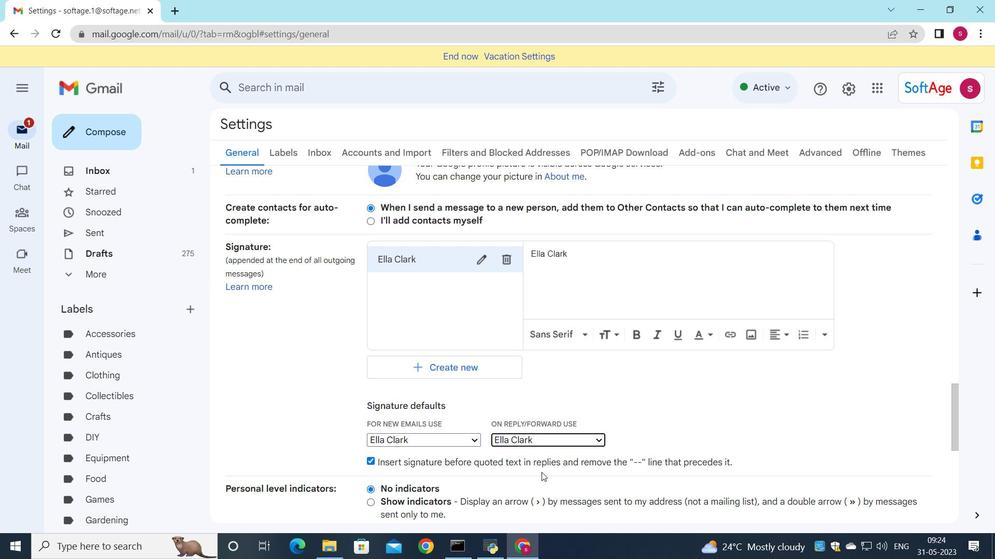 
Action: Mouse scrolled (541, 472) with delta (0, 0)
Screenshot: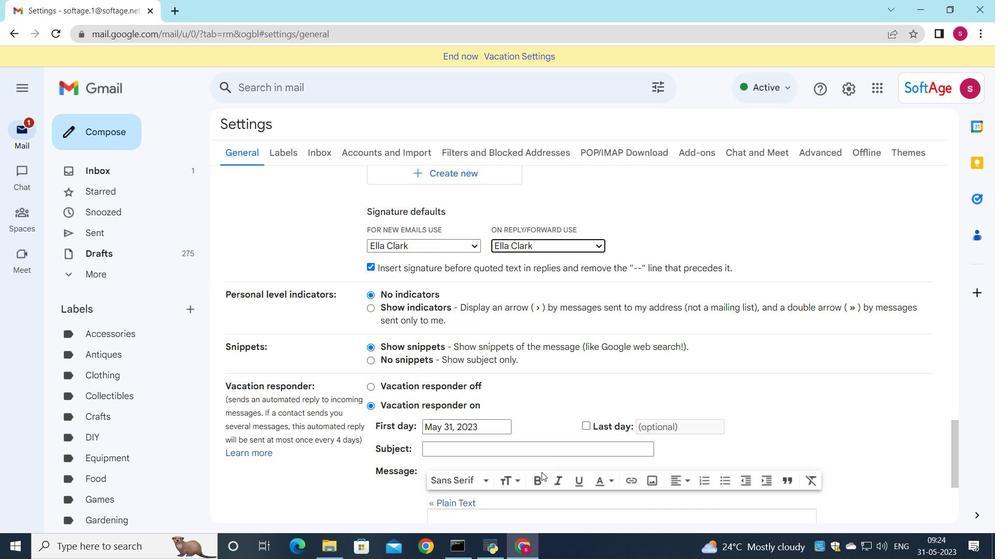 
Action: Mouse scrolled (541, 472) with delta (0, 0)
Screenshot: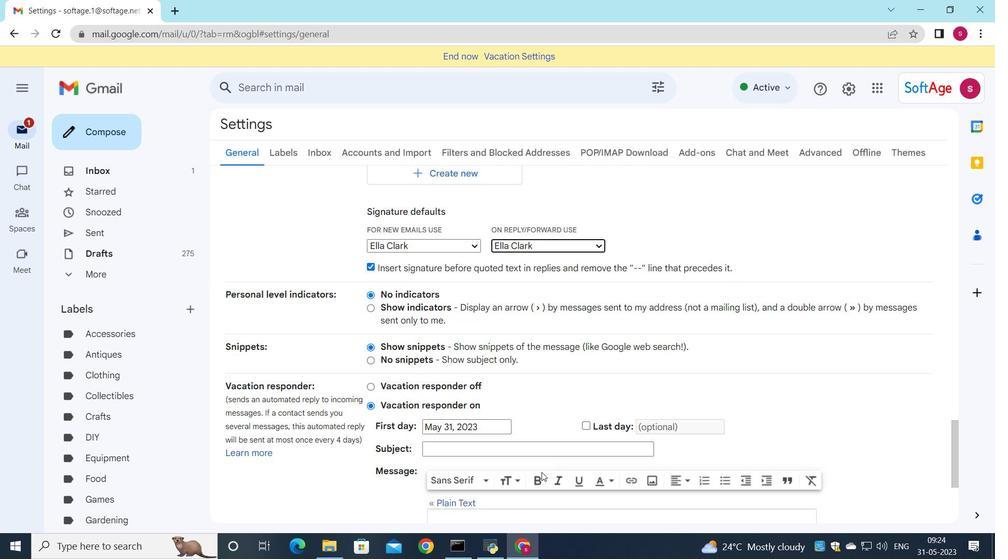
Action: Mouse scrolled (541, 472) with delta (0, 0)
Screenshot: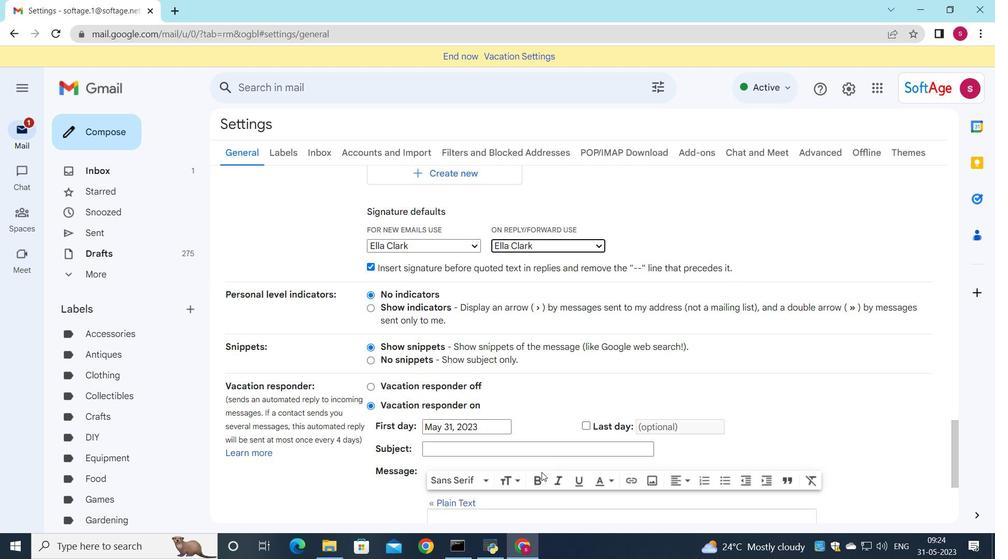 
Action: Mouse moved to (548, 450)
Screenshot: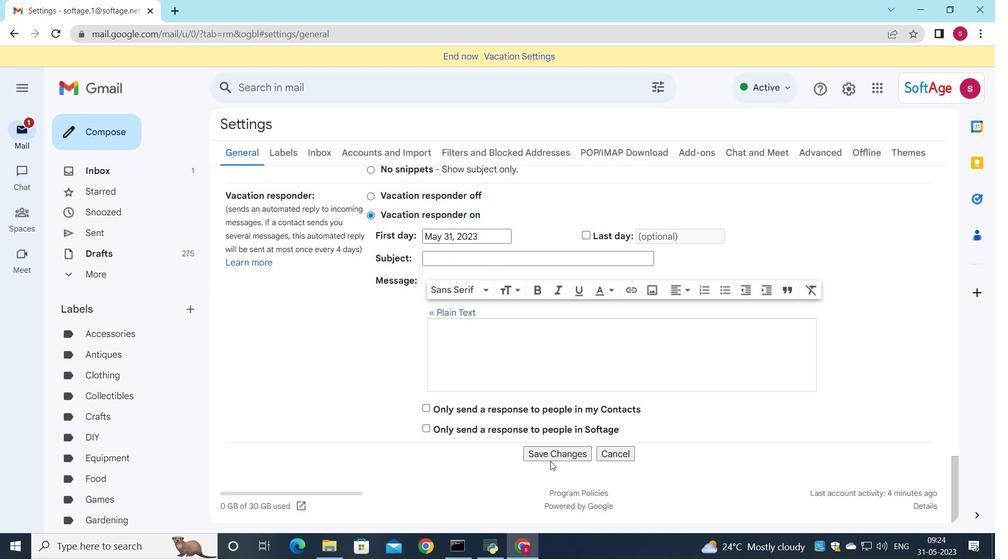 
Action: Mouse pressed left at (548, 450)
Screenshot: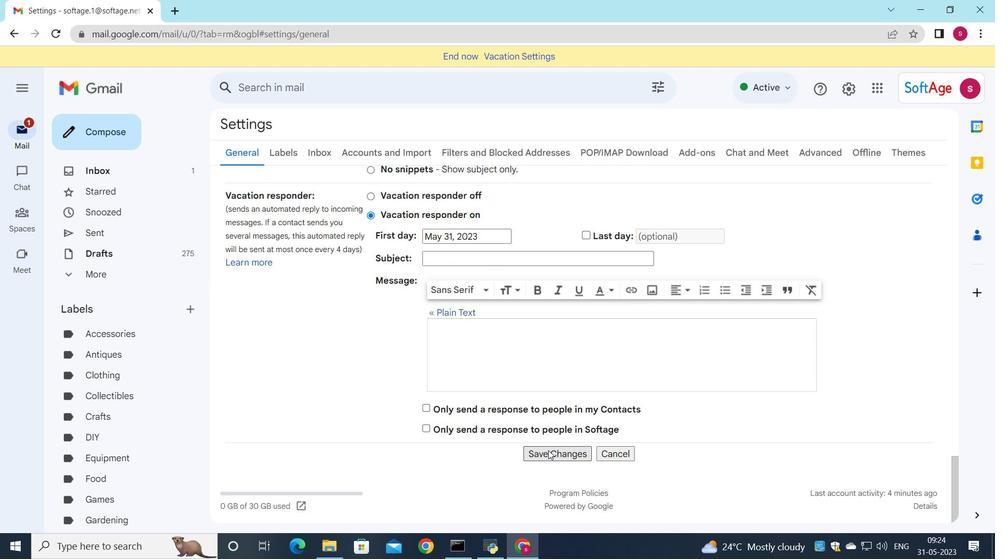 
Action: Mouse moved to (134, 130)
Screenshot: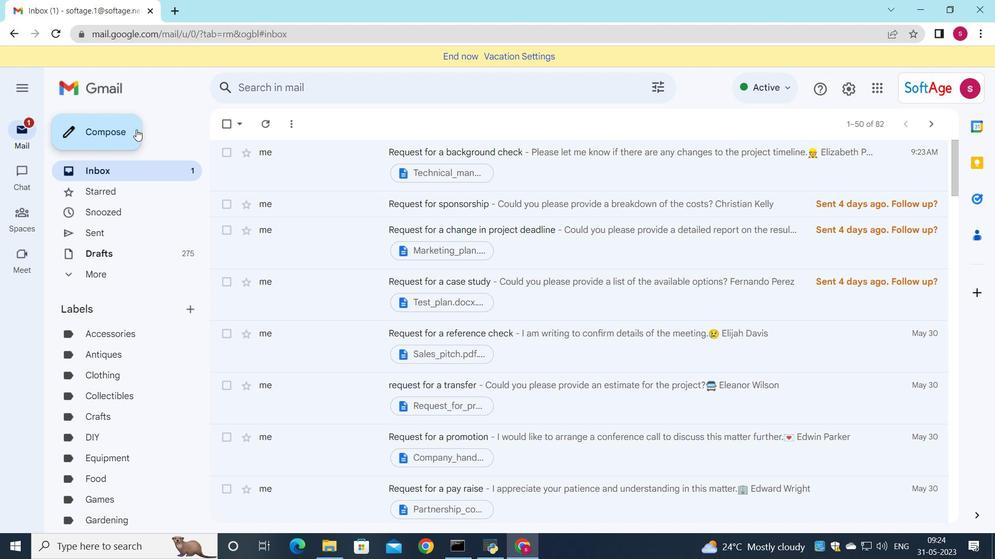 
Action: Mouse pressed left at (134, 130)
Screenshot: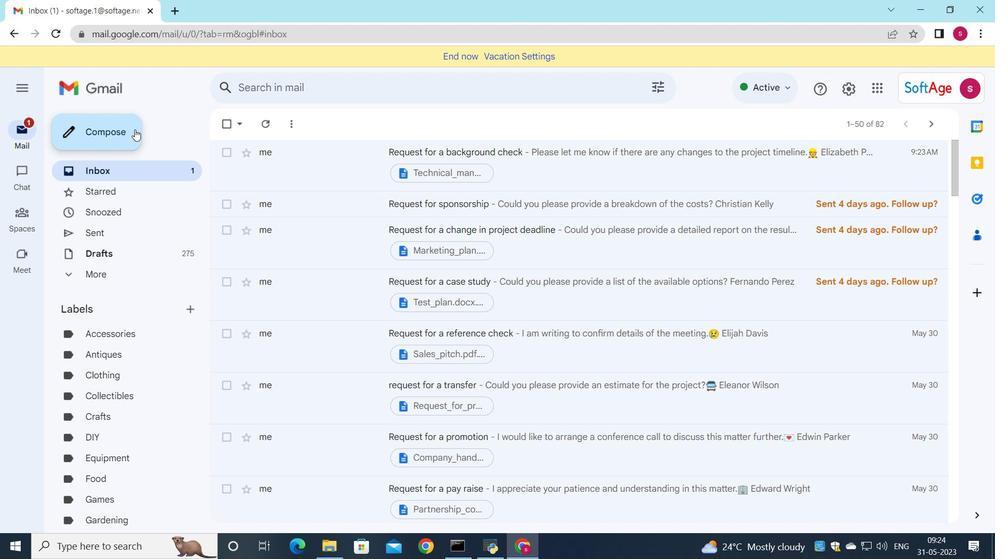 
Action: Mouse moved to (769, 305)
Screenshot: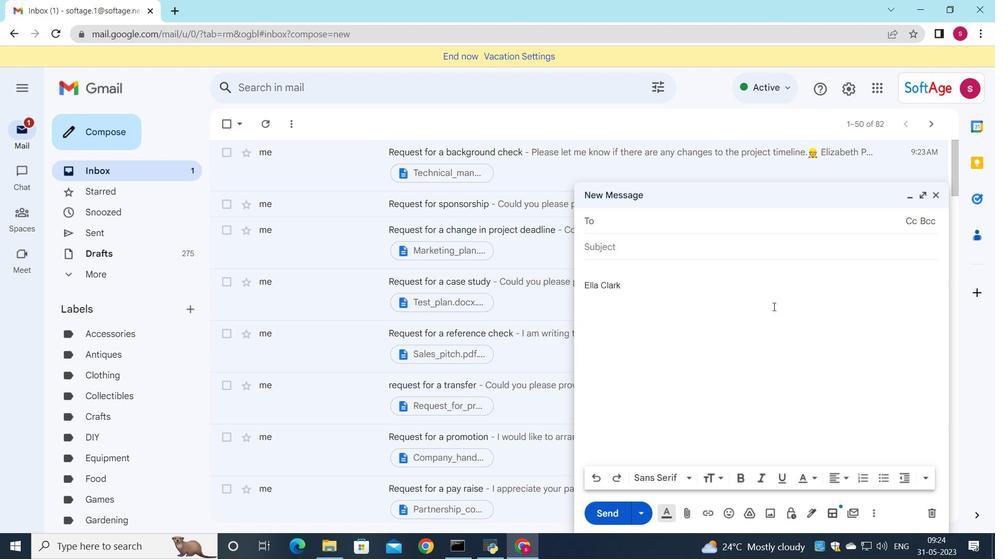 
Action: Key pressed <Key.shift>Request<Key.space>for<Key.space>an<Key.space>interview
Screenshot: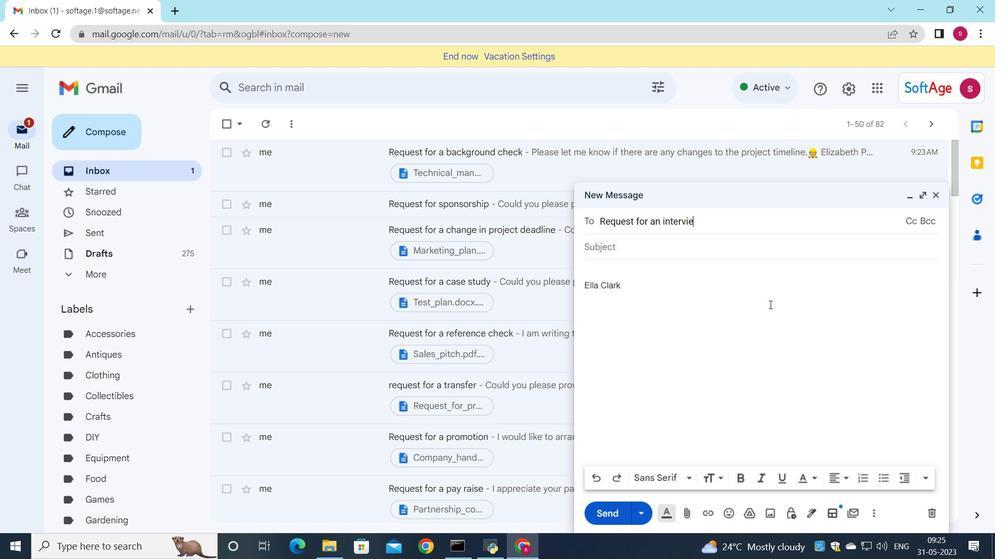 
Action: Mouse moved to (640, 244)
Screenshot: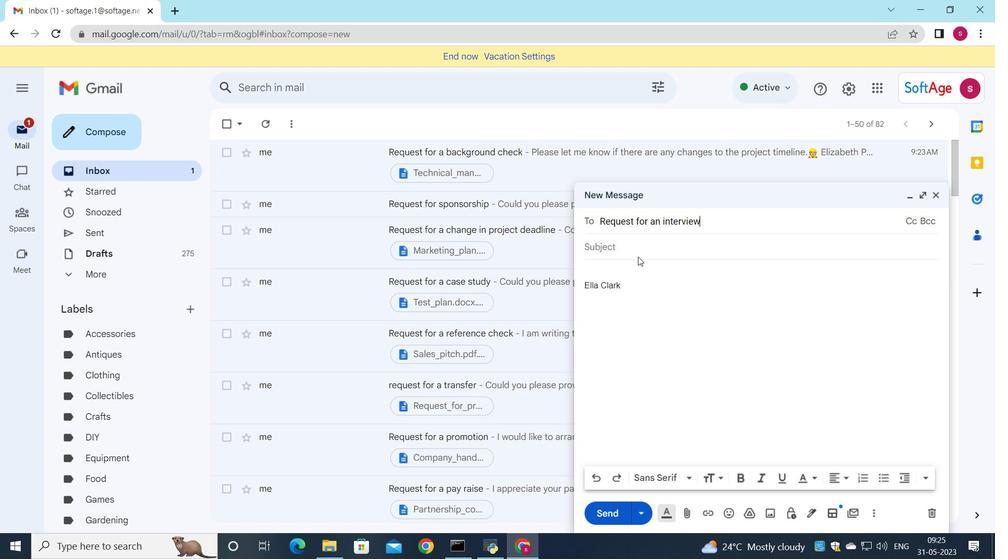 
Action: Mouse pressed left at (640, 244)
Screenshot: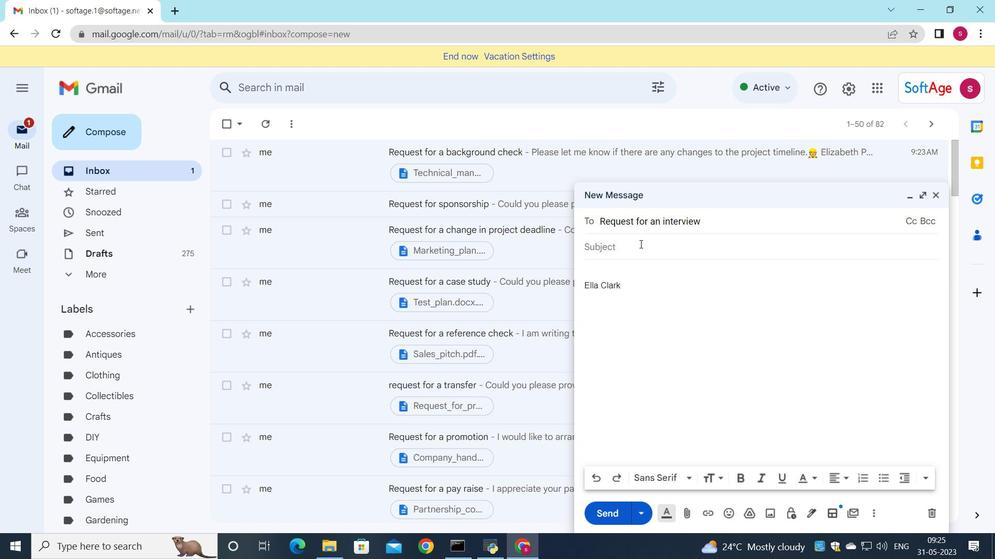 
Action: Mouse moved to (691, 225)
Screenshot: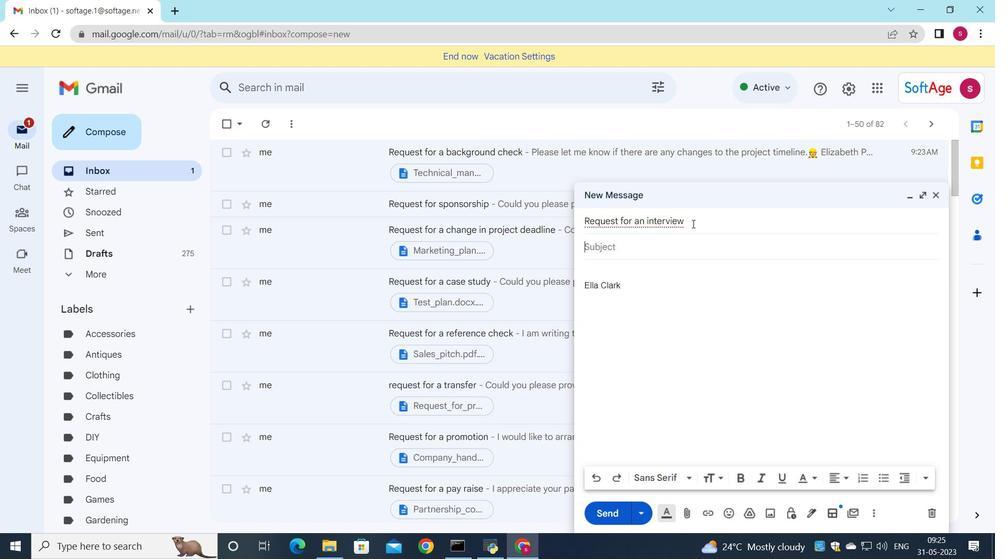 
Action: Mouse pressed left at (691, 225)
Screenshot: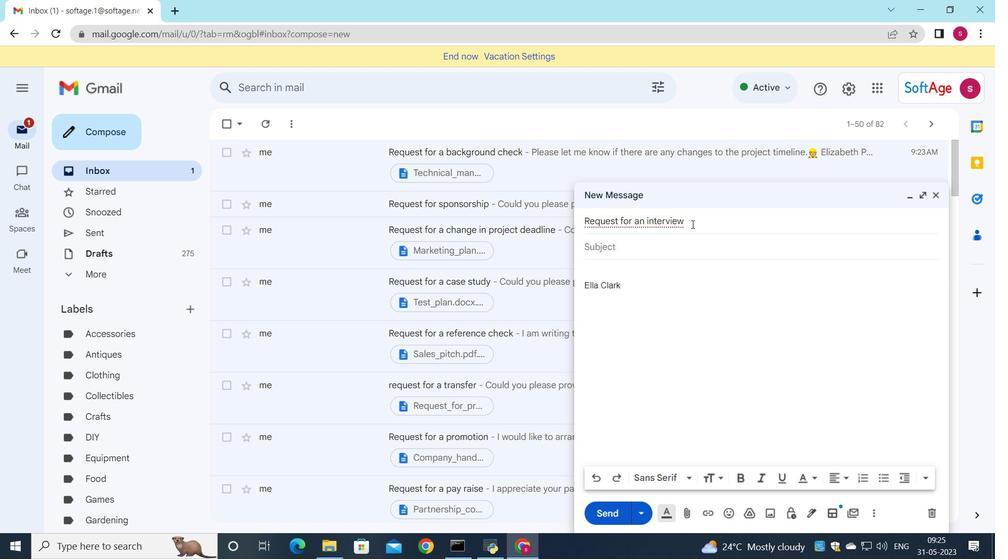 
Action: Mouse moved to (600, 220)
Screenshot: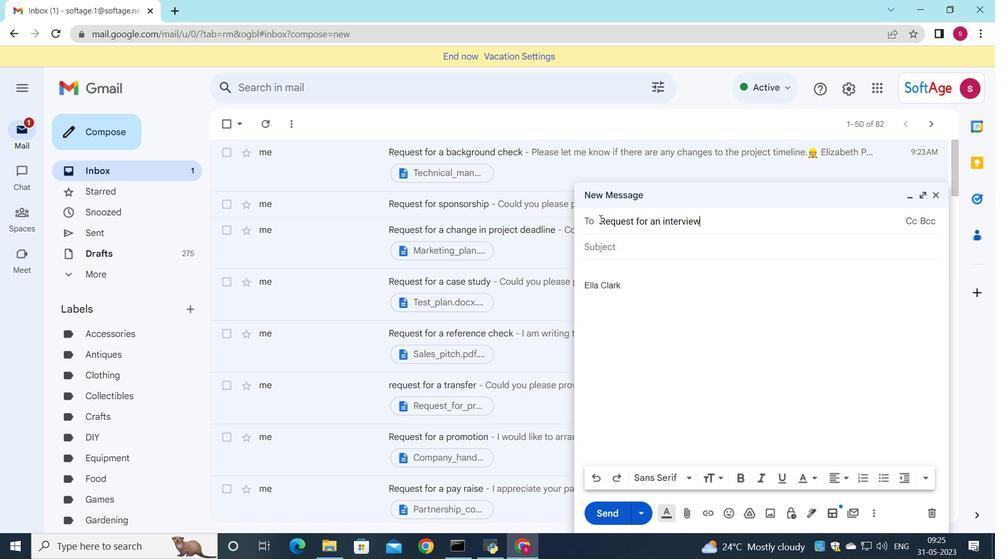 
Action: Mouse pressed left at (600, 220)
Screenshot: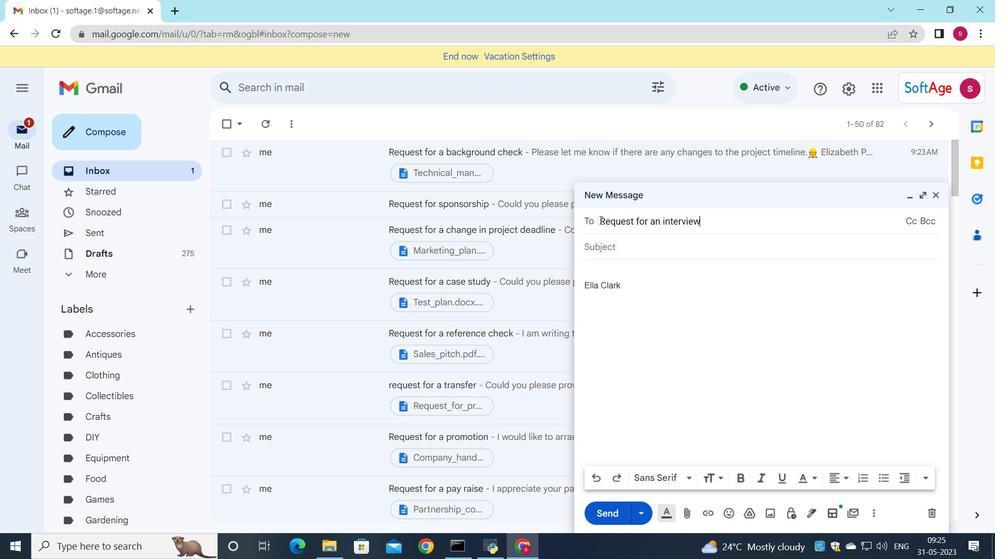 
Action: Mouse moved to (735, 233)
Screenshot: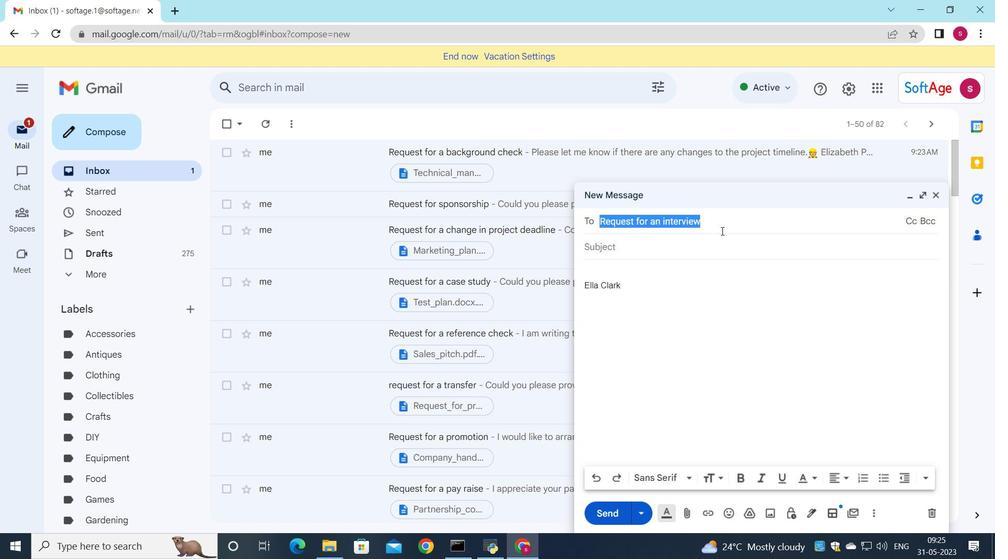 
Action: Key pressed ctrl+C
Screenshot: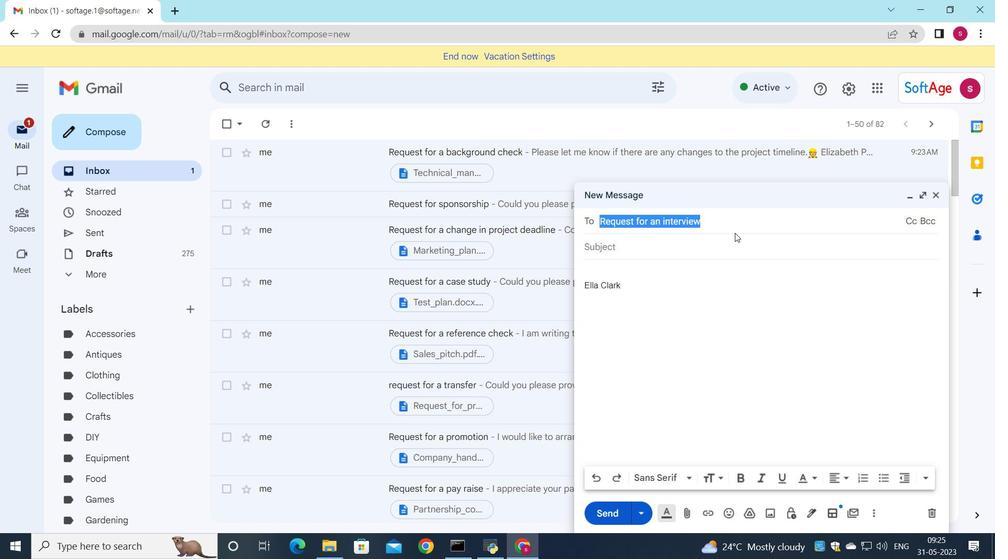
Action: Mouse moved to (715, 249)
Screenshot: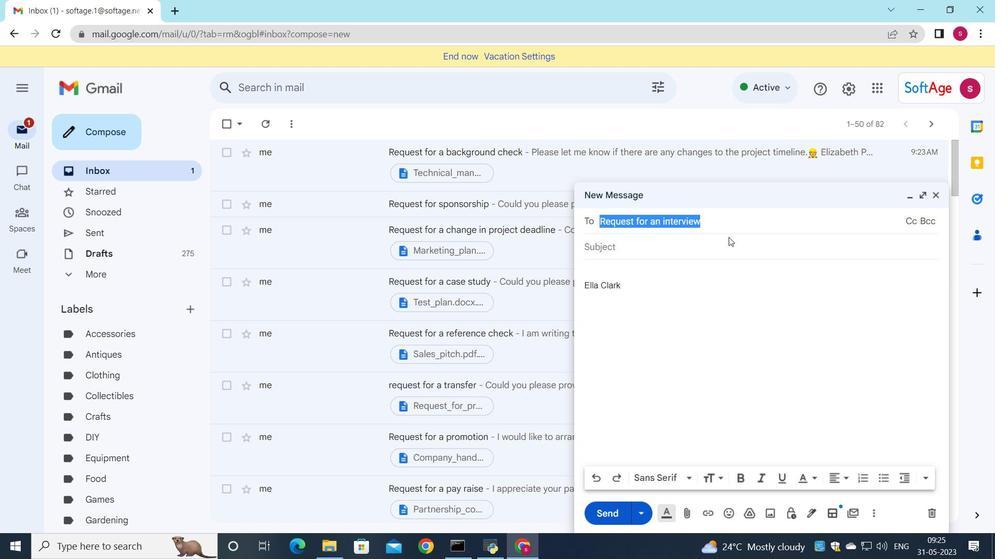 
Action: Mouse pressed left at (715, 249)
Screenshot: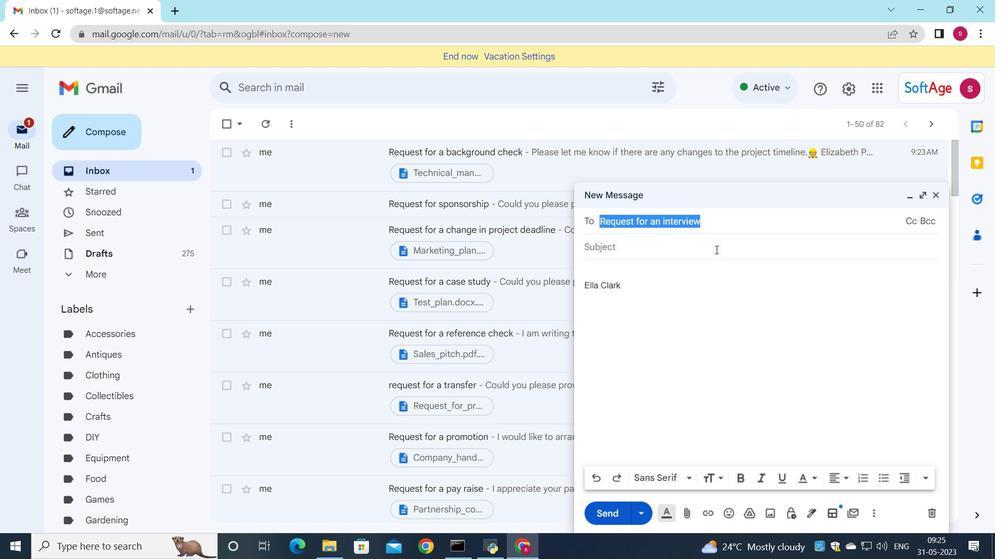 
Action: Key pressed ctrl+V
Screenshot: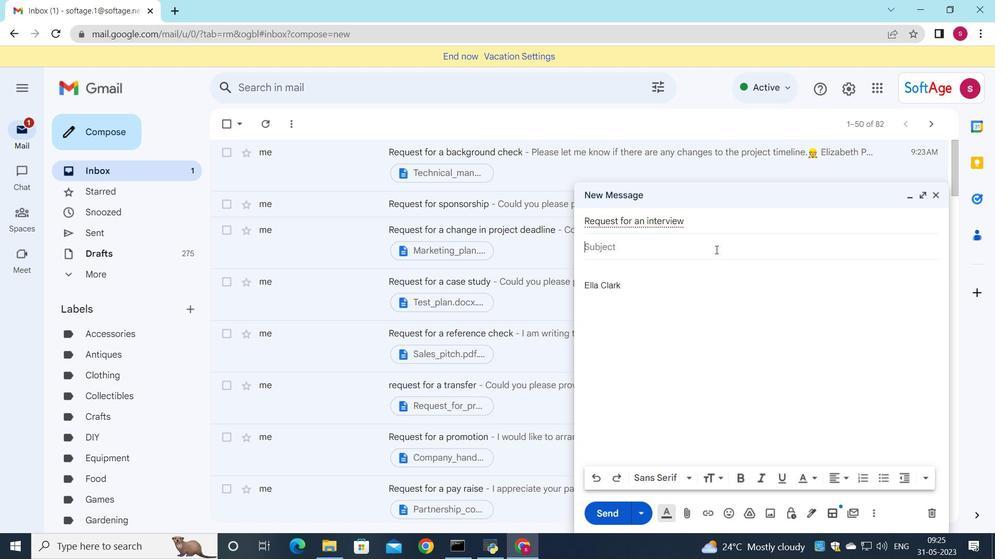 
Action: Mouse moved to (700, 227)
Screenshot: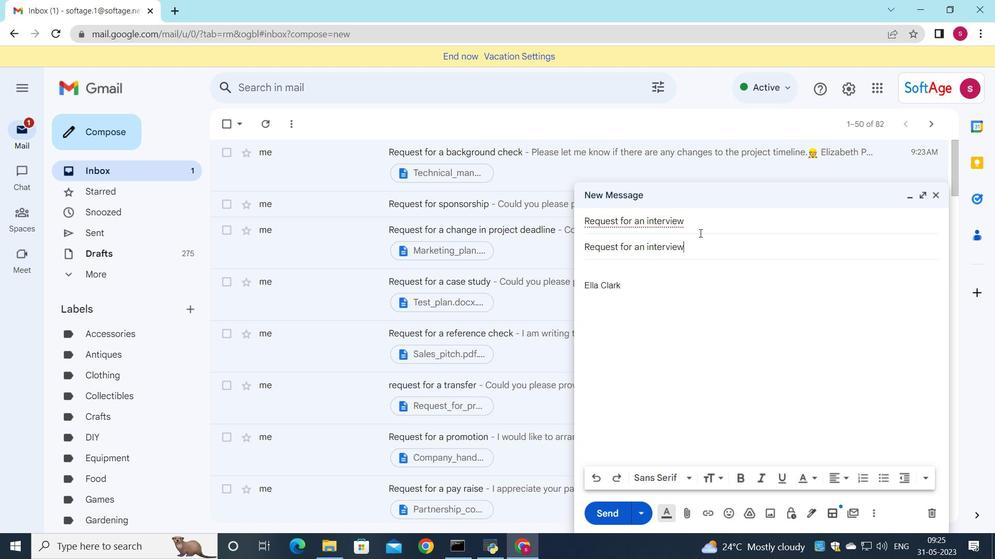 
Action: Mouse pressed left at (700, 227)
Screenshot: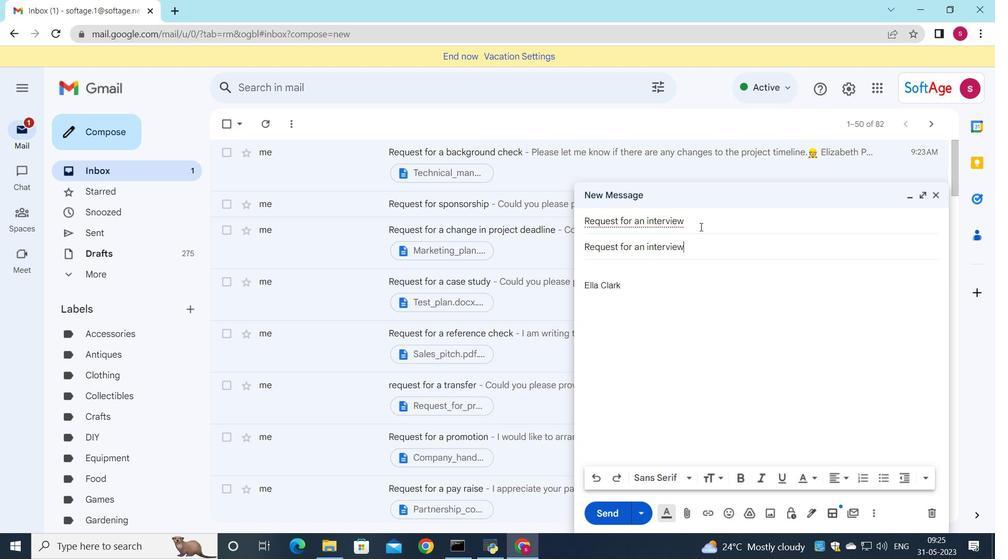 
Action: Key pressed <Key.delete>
Screenshot: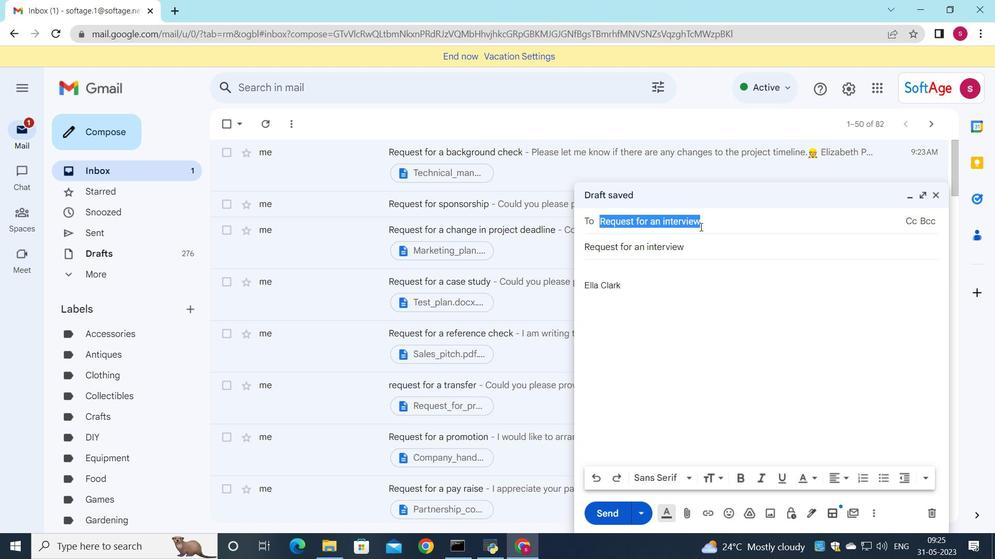 
Action: Mouse moved to (789, 259)
Screenshot: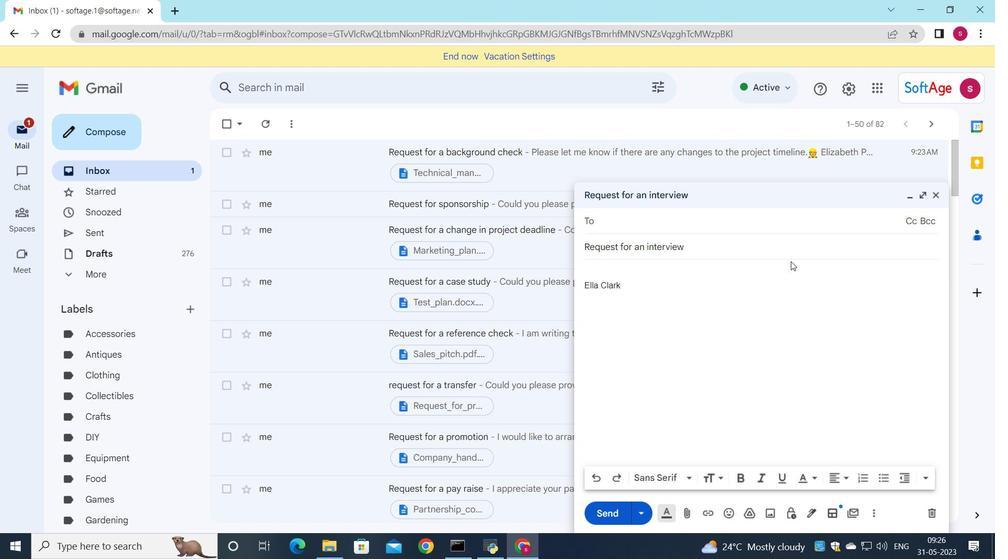 
Action: Key pressed softage.9
Screenshot: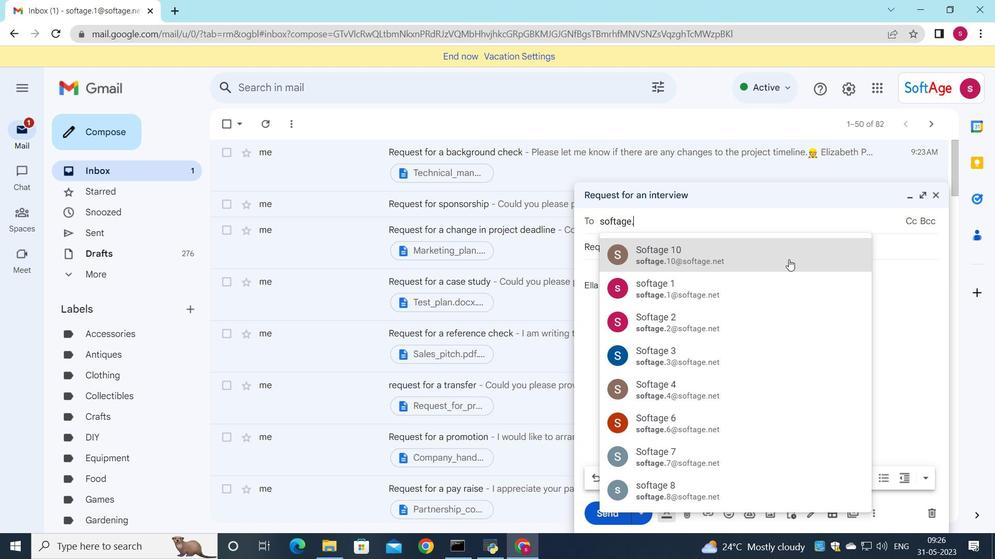 
Action: Mouse pressed left at (789, 259)
Screenshot: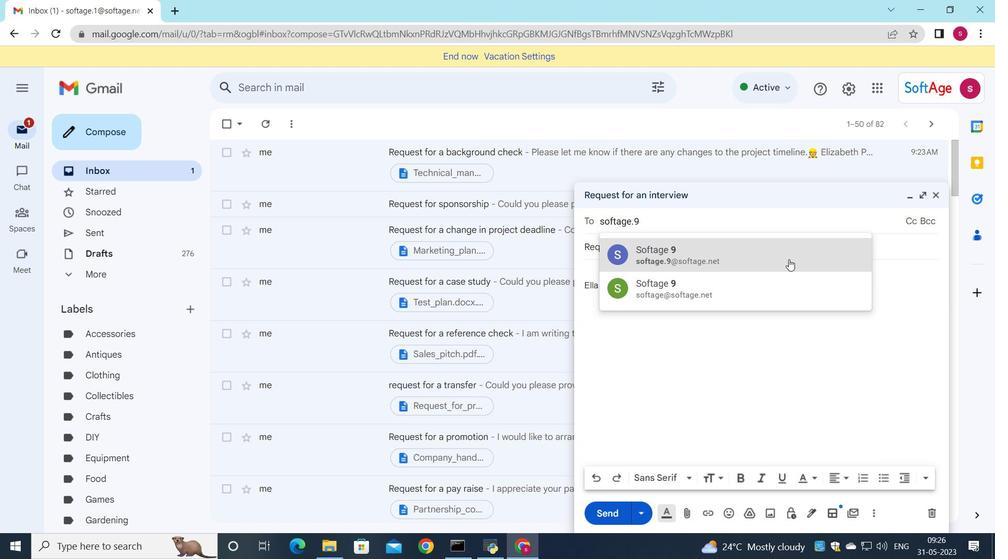 
Action: Mouse moved to (721, 272)
Screenshot: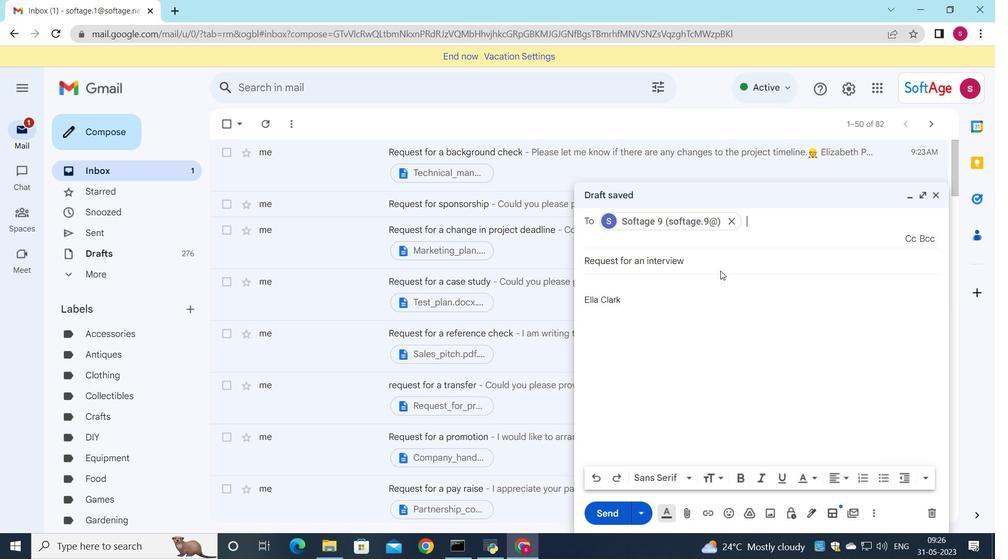 
Action: Key pressed s
Screenshot: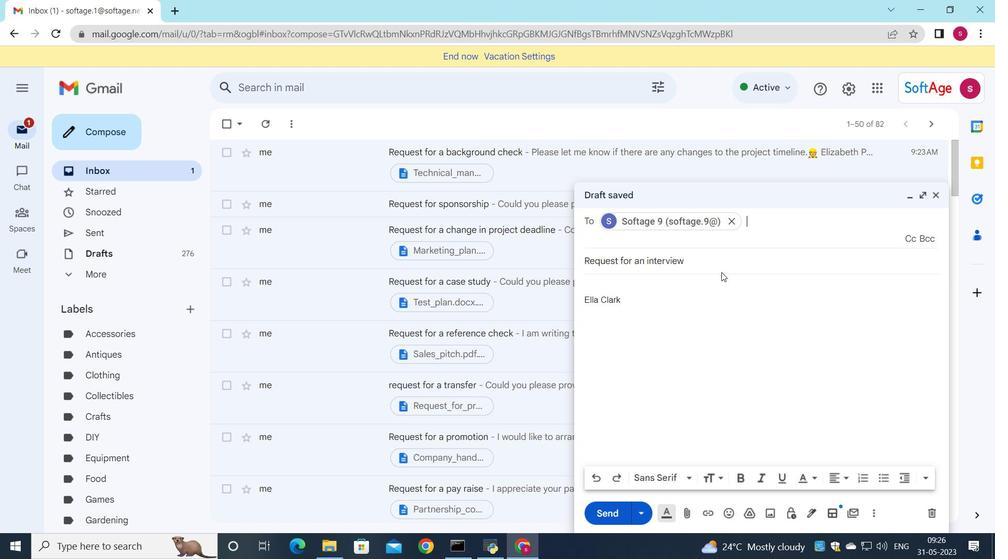 
Action: Mouse moved to (701, 279)
Screenshot: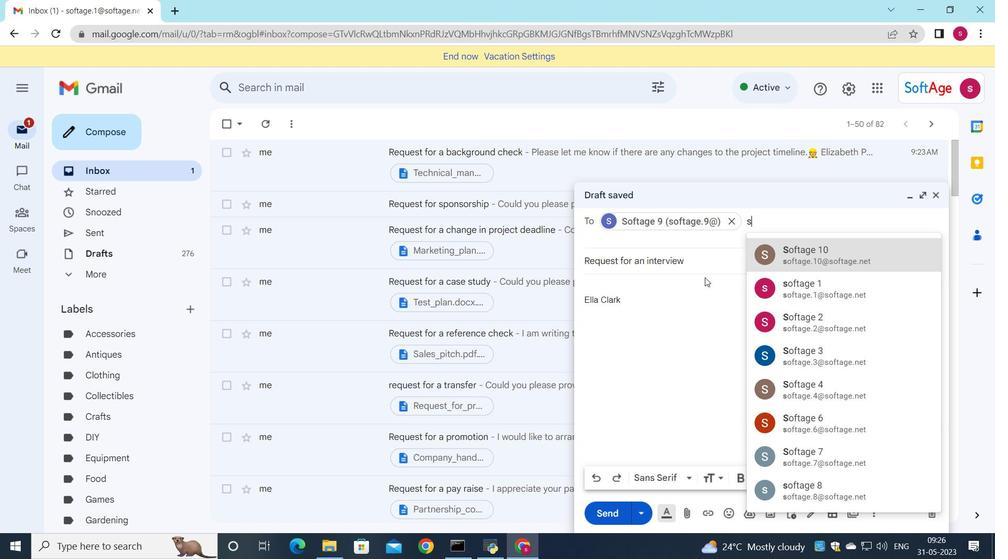 
Action: Key pressed o
Screenshot: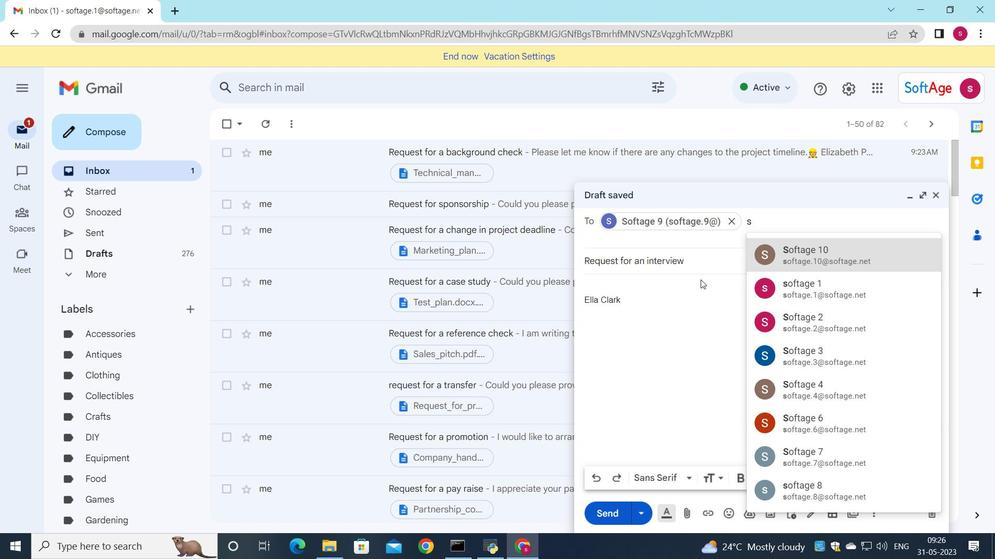 
Action: Mouse moved to (827, 294)
Screenshot: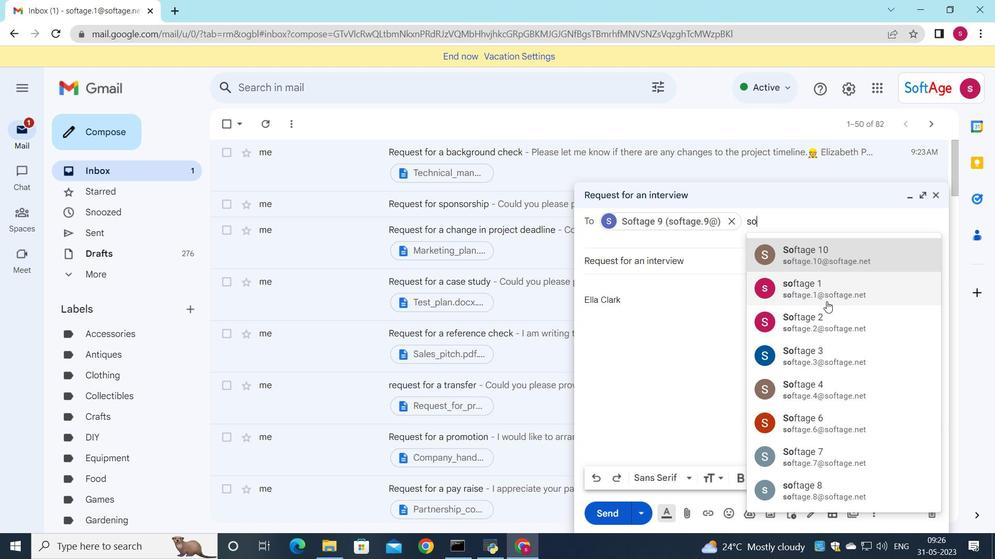 
Action: Mouse pressed left at (827, 294)
Screenshot: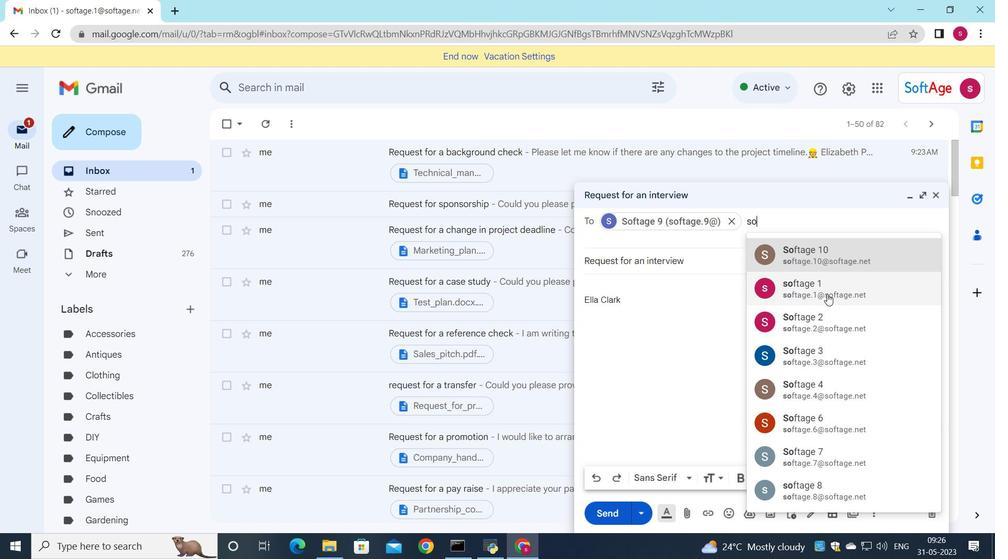 
Action: Mouse moved to (797, 305)
Screenshot: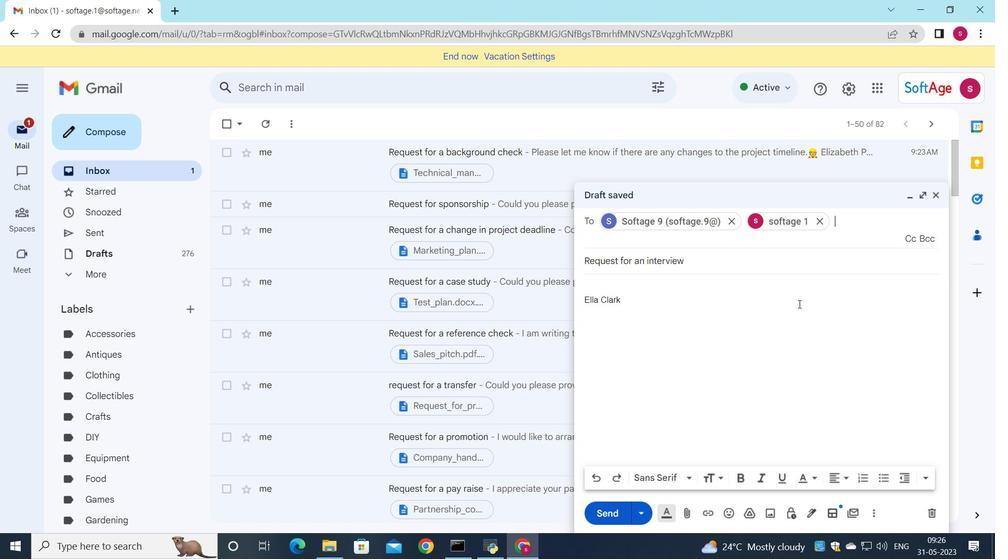 
Action: Key pressed s
Screenshot: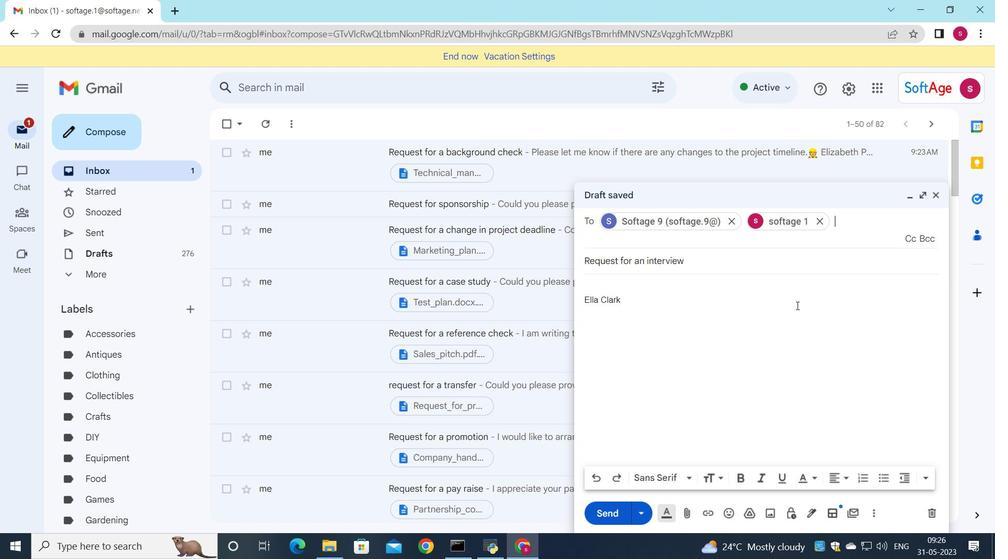 
Action: Mouse moved to (896, 253)
Screenshot: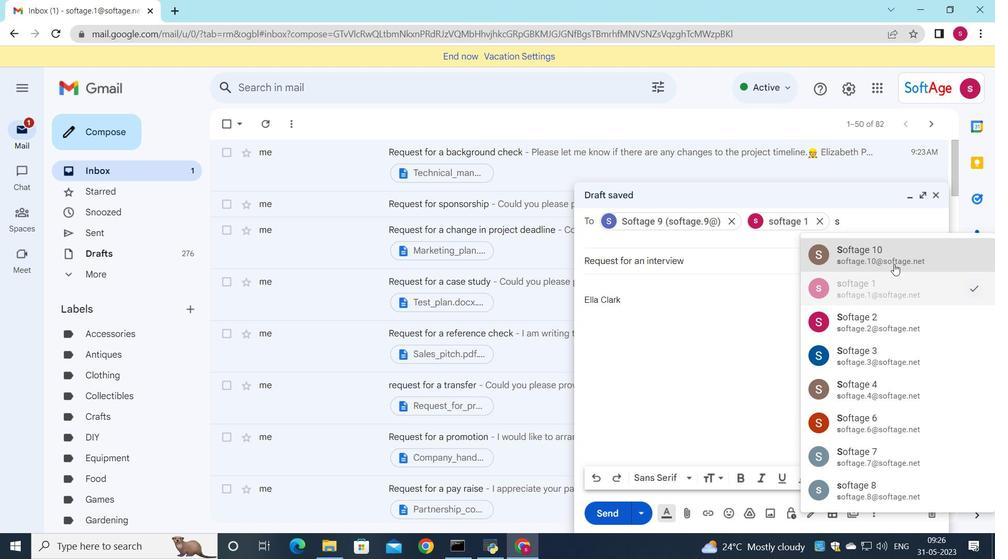 
Action: Mouse pressed left at (896, 253)
Screenshot: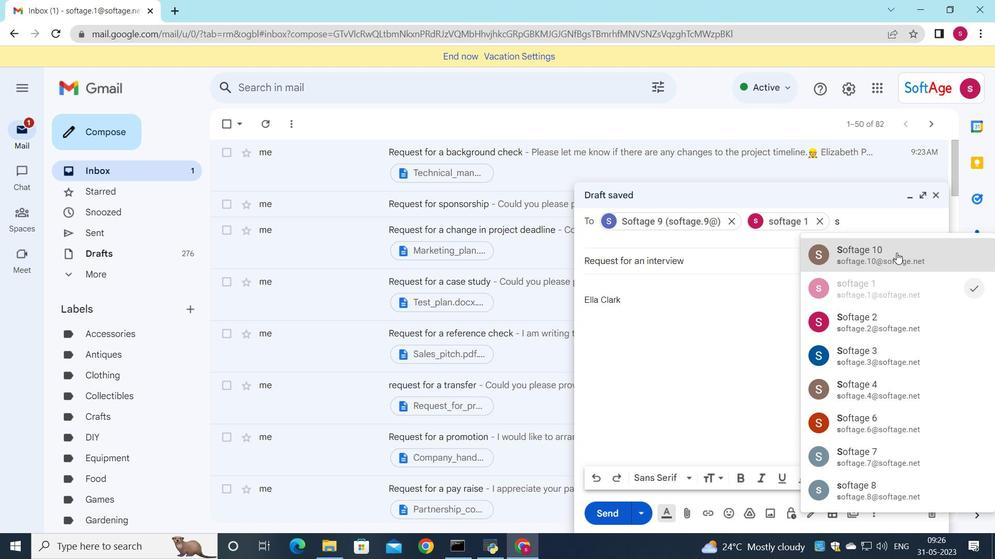 
Action: Mouse moved to (914, 260)
Screenshot: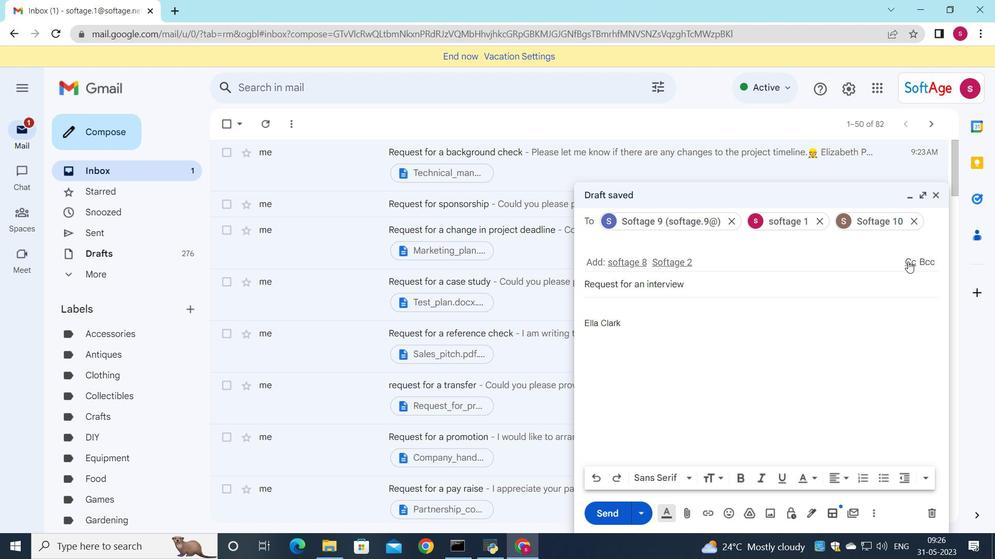 
Action: Mouse pressed left at (914, 260)
Screenshot: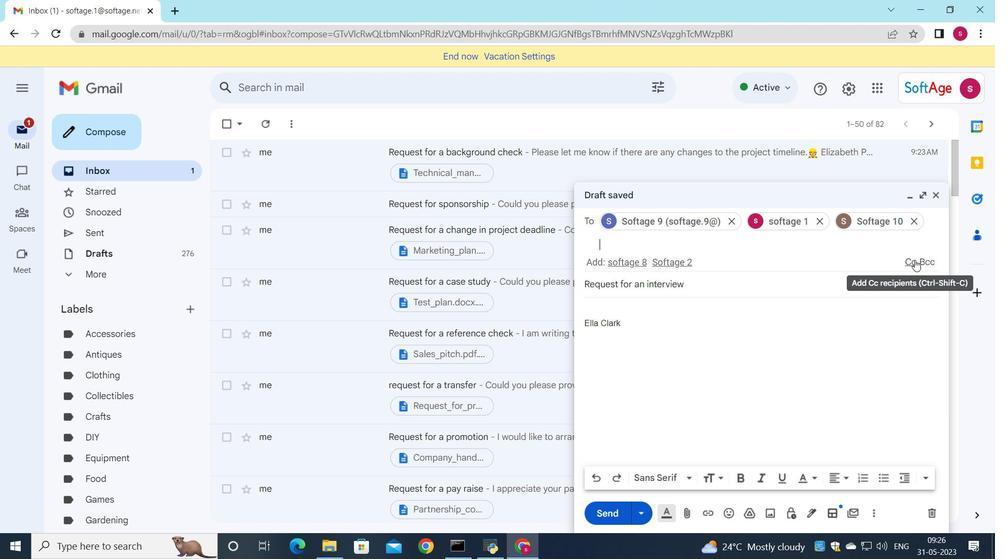 
Action: Mouse moved to (672, 290)
Screenshot: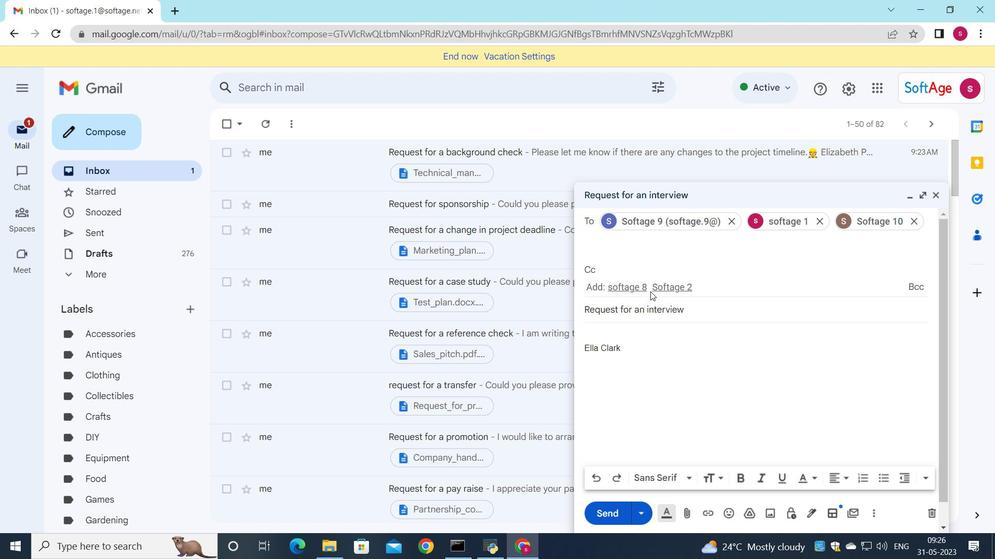 
Action: Mouse pressed left at (672, 290)
Screenshot: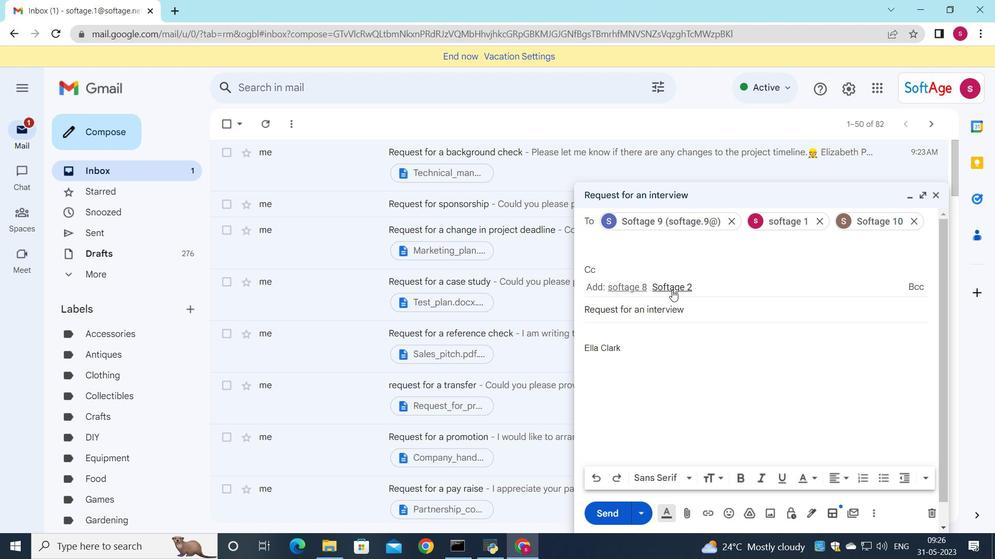 
Action: Mouse moved to (596, 338)
Screenshot: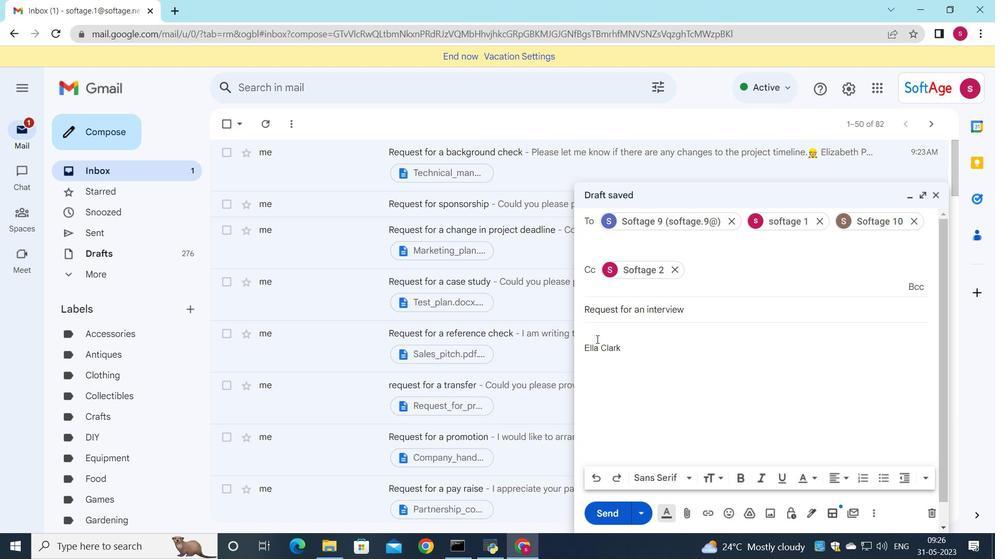 
Action: Mouse pressed left at (596, 338)
Screenshot: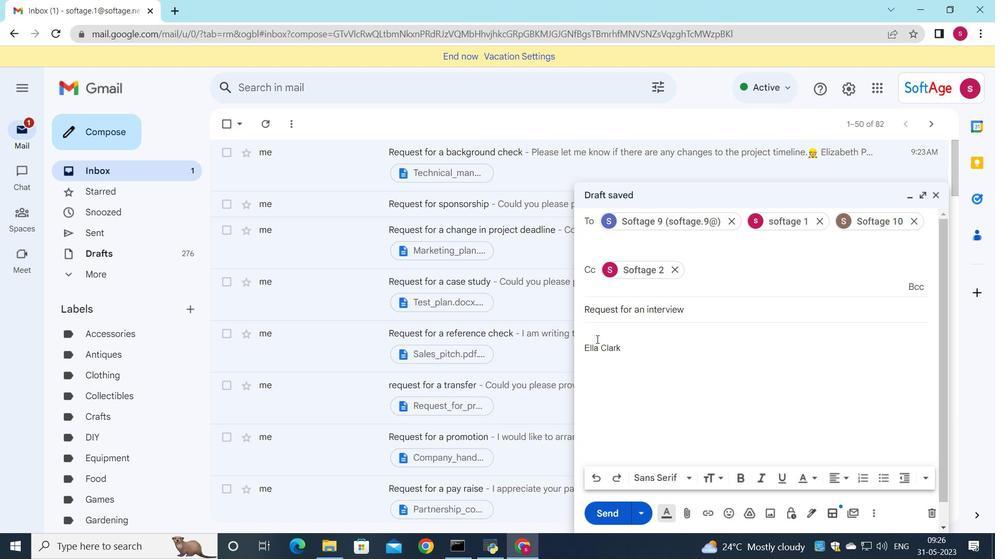 
Action: Key pressed <Key.shift>I<Key.space>apologize<Key.space>for<Key.space>any<Key.space>errors<Key.space>on<Key.space>our<Key.space>end<Key.space>and<Key.space>would<Key.space>like<Key.space>to<Key.space>make<Key.space>it<Key.space>right.
Screenshot: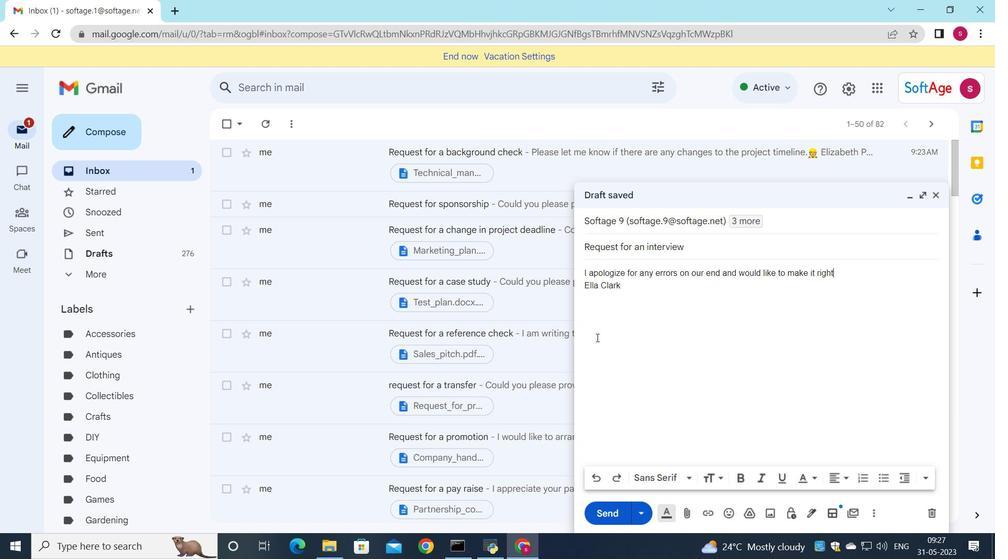 
Action: Mouse moved to (690, 512)
Screenshot: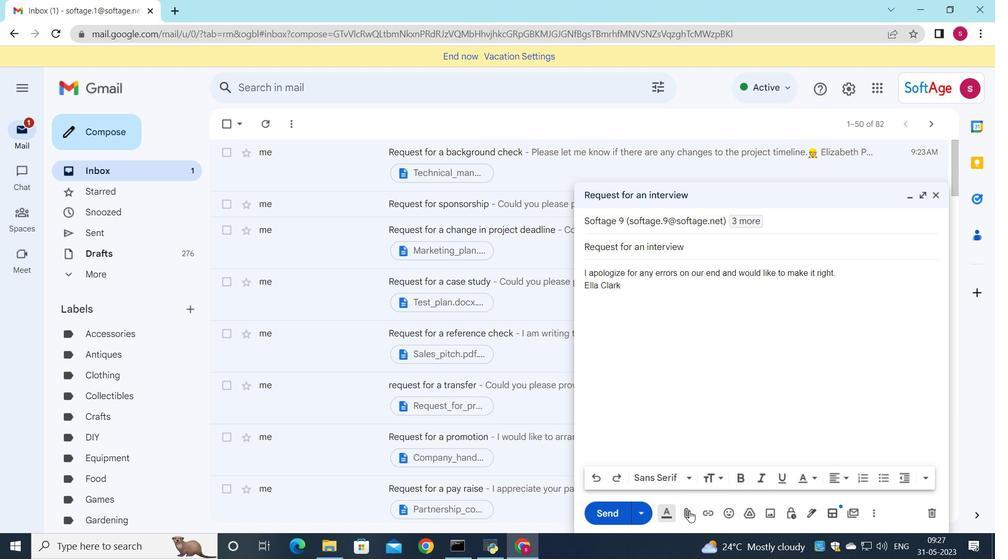 
Action: Mouse pressed left at (690, 512)
Screenshot: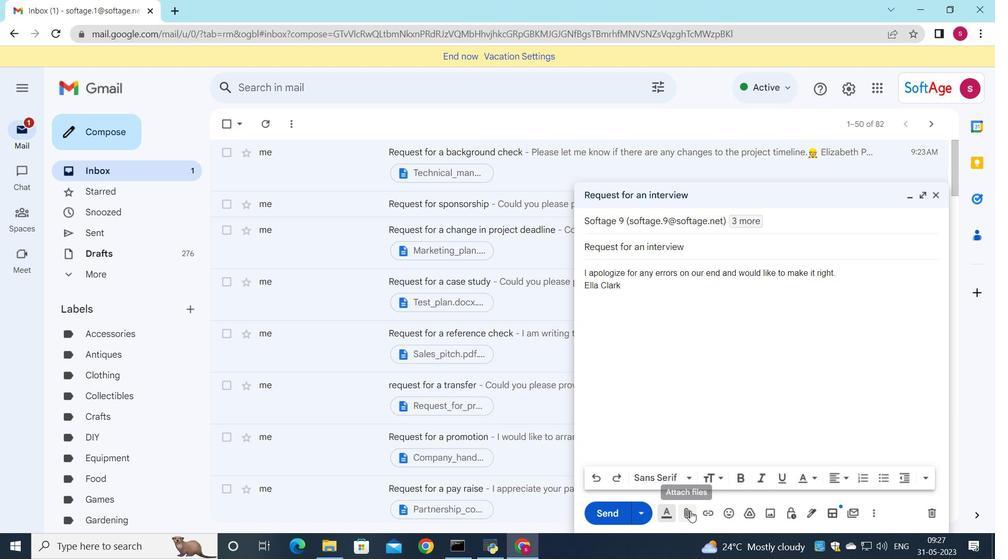 
Action: Mouse moved to (288, 94)
Screenshot: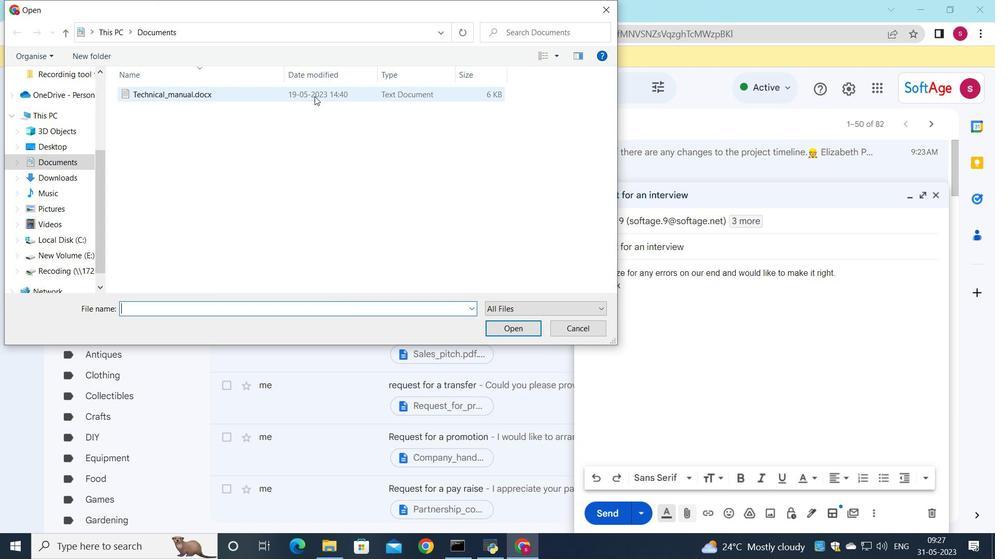 
Action: Mouse pressed left at (288, 94)
Screenshot: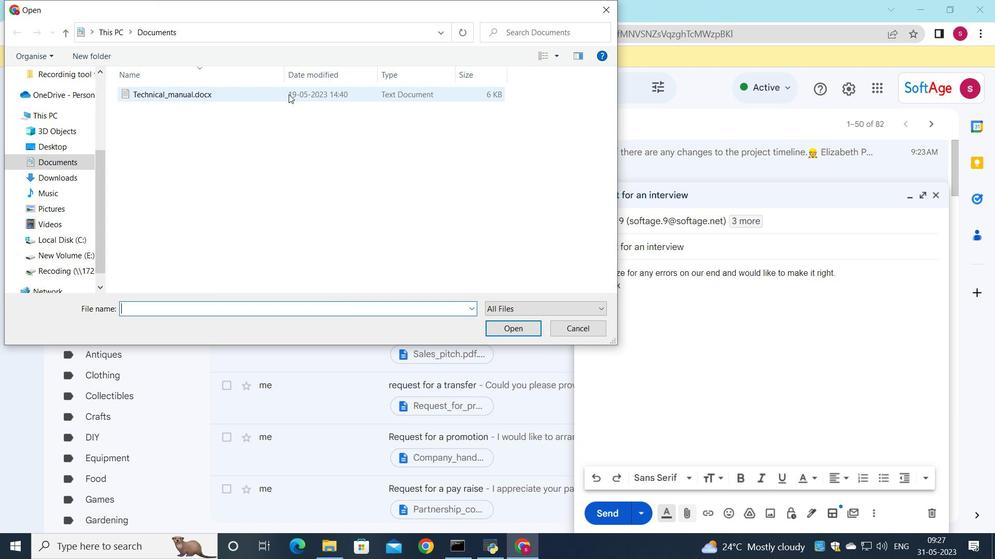 
Action: Mouse moved to (247, 103)
Screenshot: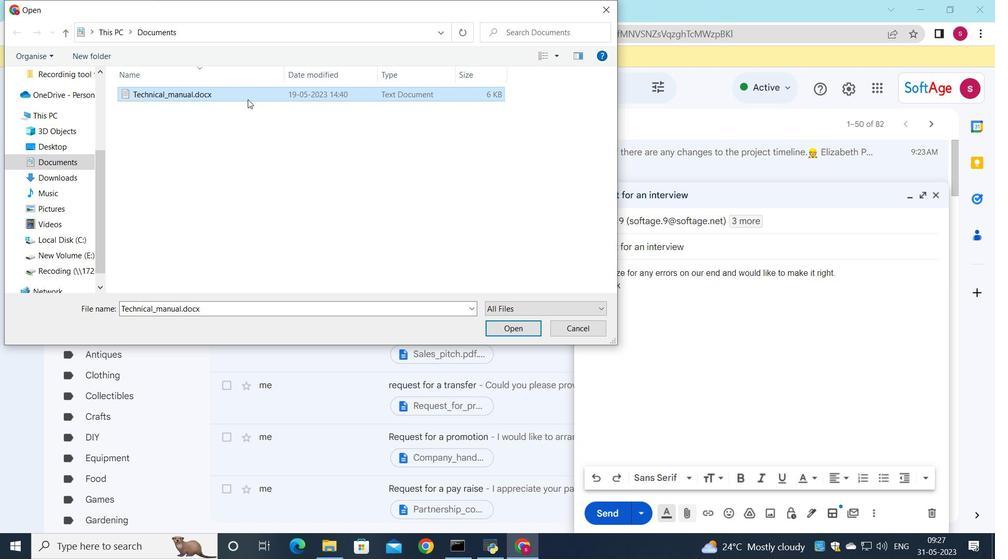 
Action: Mouse pressed left at (247, 103)
Screenshot: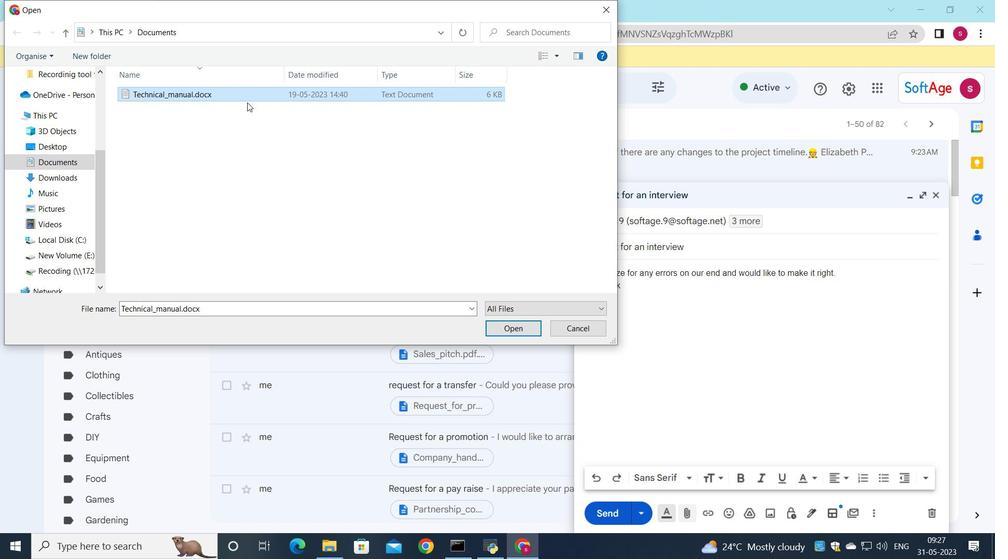 
Action: Mouse moved to (248, 97)
Screenshot: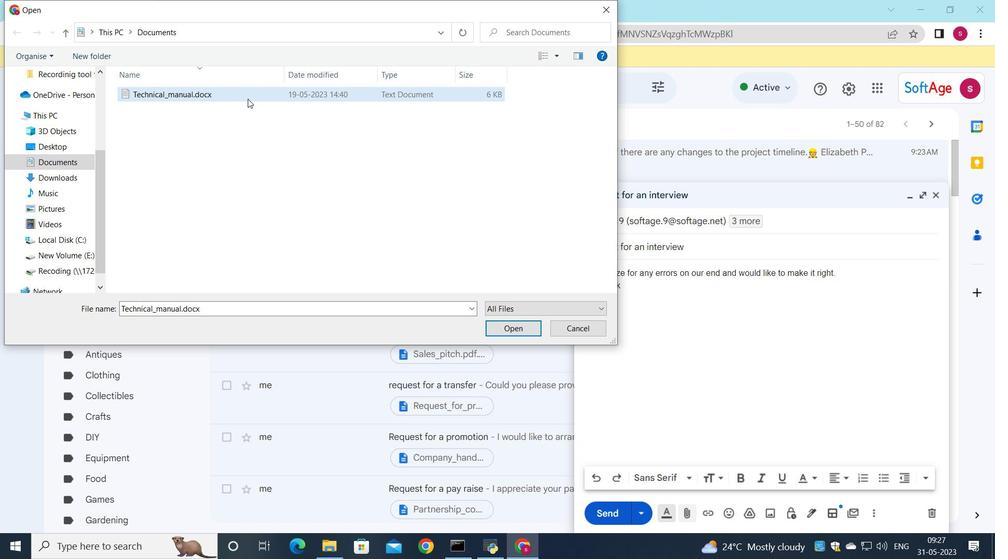
Action: Mouse pressed left at (248, 97)
Screenshot: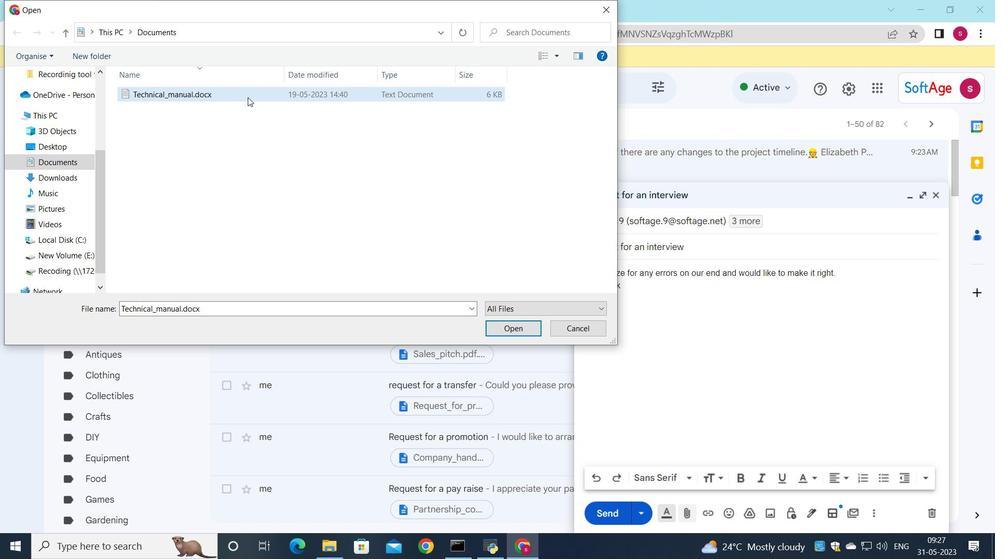 
Action: Mouse moved to (246, 96)
Screenshot: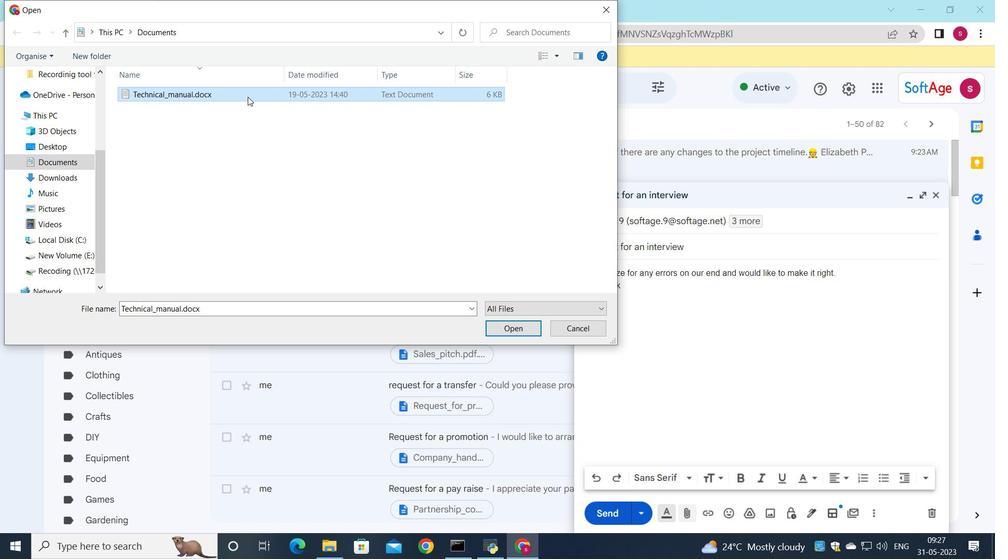 
Action: Mouse pressed left at (246, 96)
Screenshot: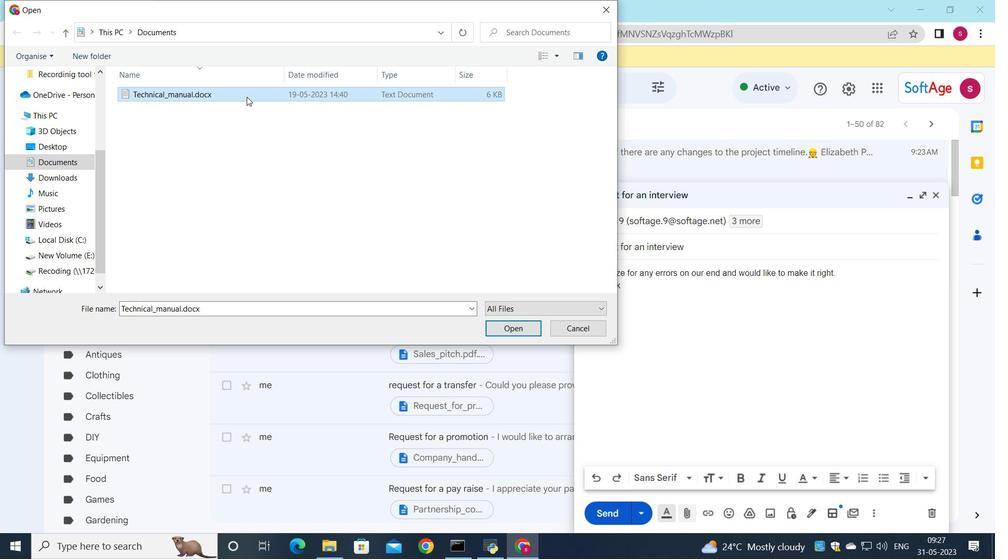 
Action: Mouse moved to (426, 163)
Screenshot: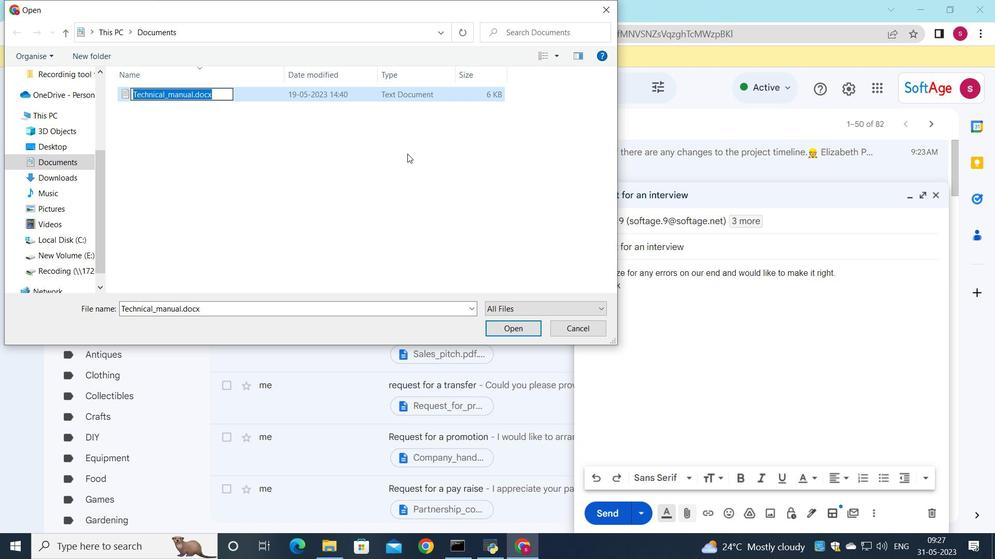 
Action: Key pressed <Key.shift>Audit<Key.shift>_report.pdf
Screenshot: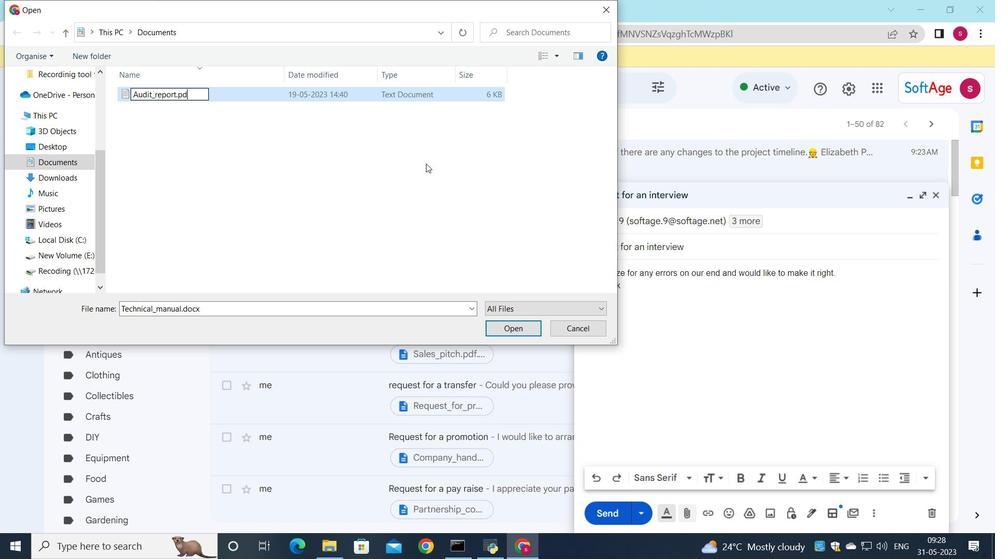 
Action: Mouse moved to (356, 97)
Screenshot: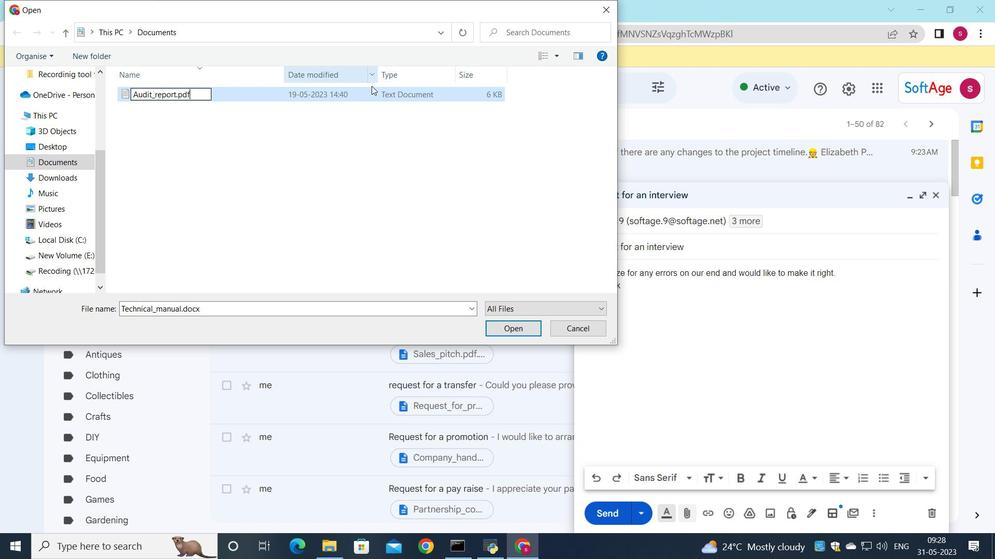 
Action: Mouse pressed left at (356, 97)
Screenshot: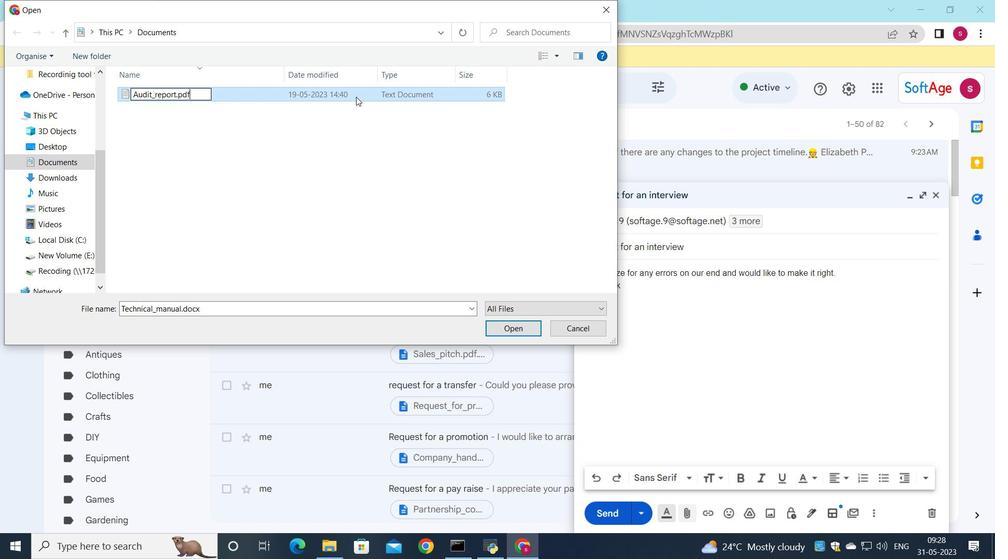 
Action: Mouse moved to (530, 325)
Screenshot: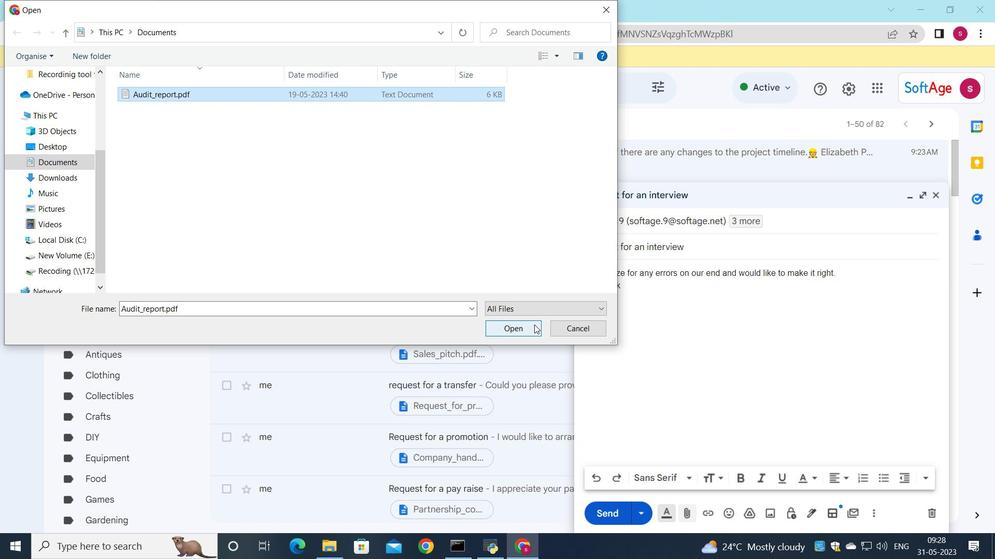 
Action: Mouse pressed left at (530, 325)
Screenshot: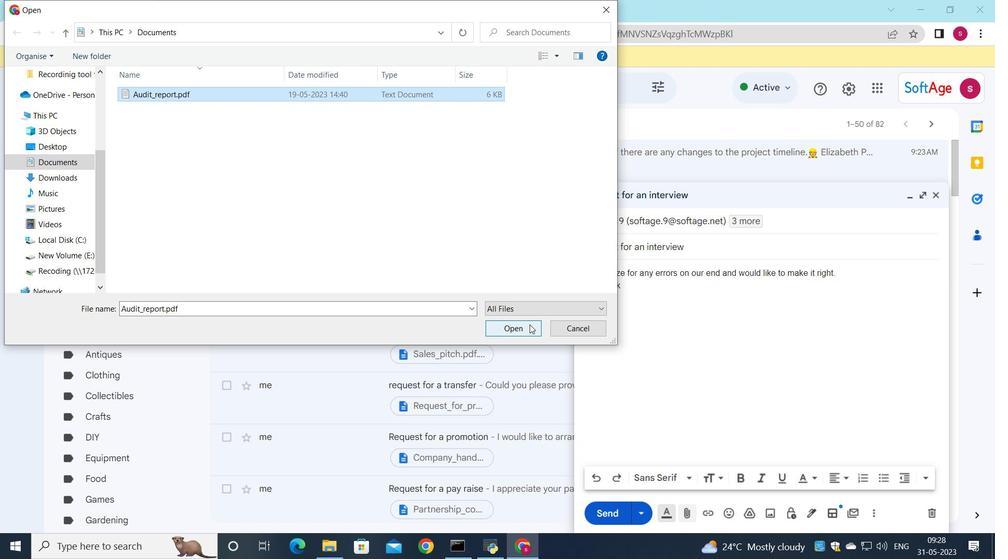 
Action: Mouse moved to (598, 516)
Screenshot: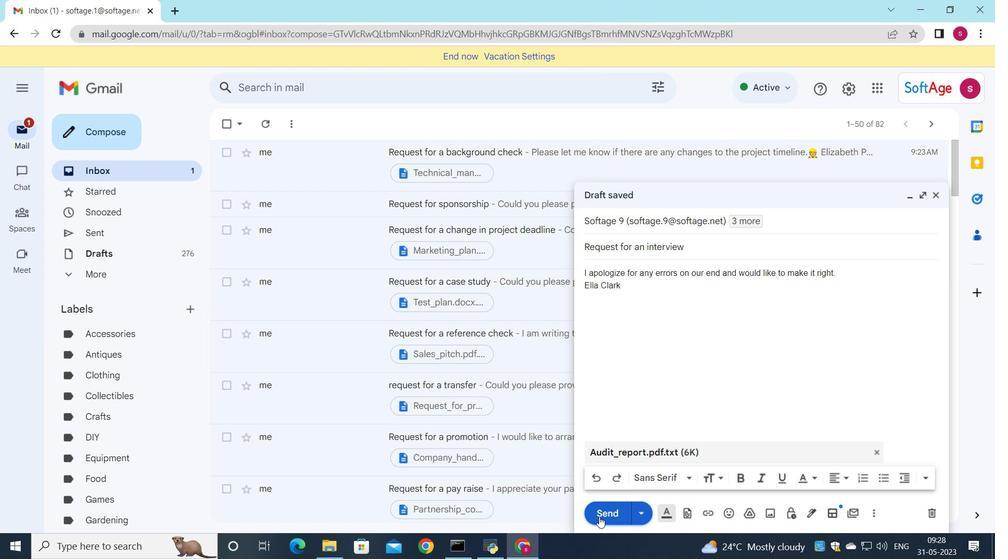 
Action: Mouse pressed left at (598, 516)
Screenshot: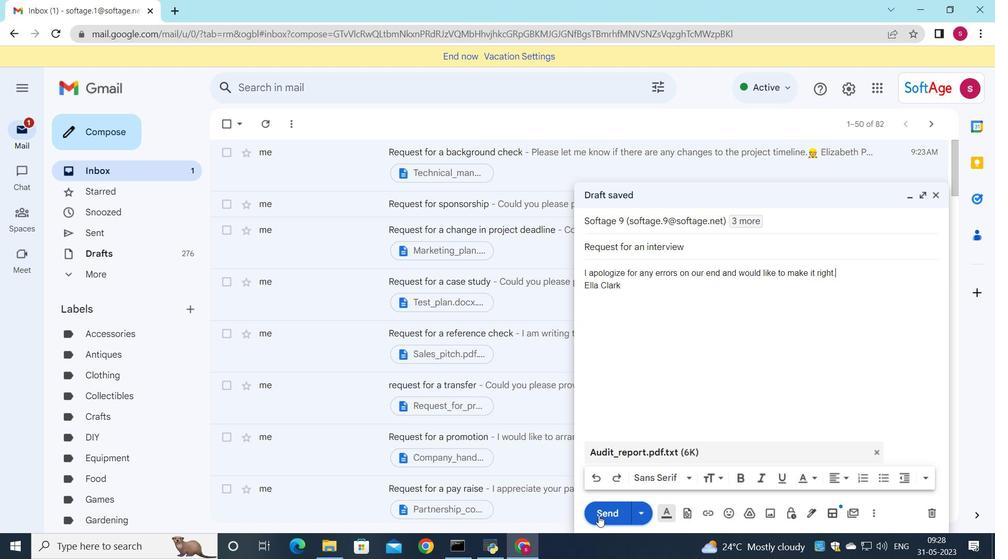 
Action: Mouse moved to (498, 159)
Screenshot: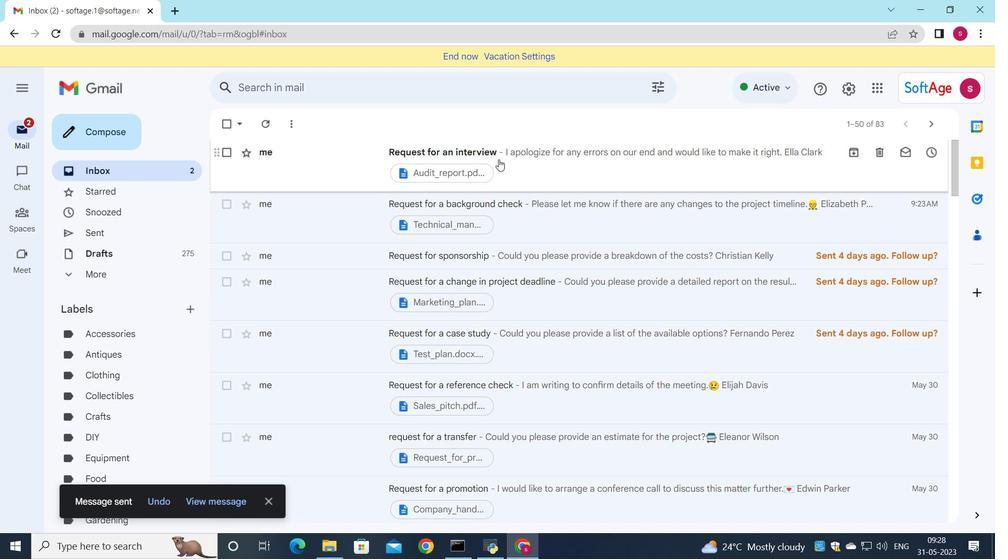 
Action: Mouse pressed left at (498, 159)
Screenshot: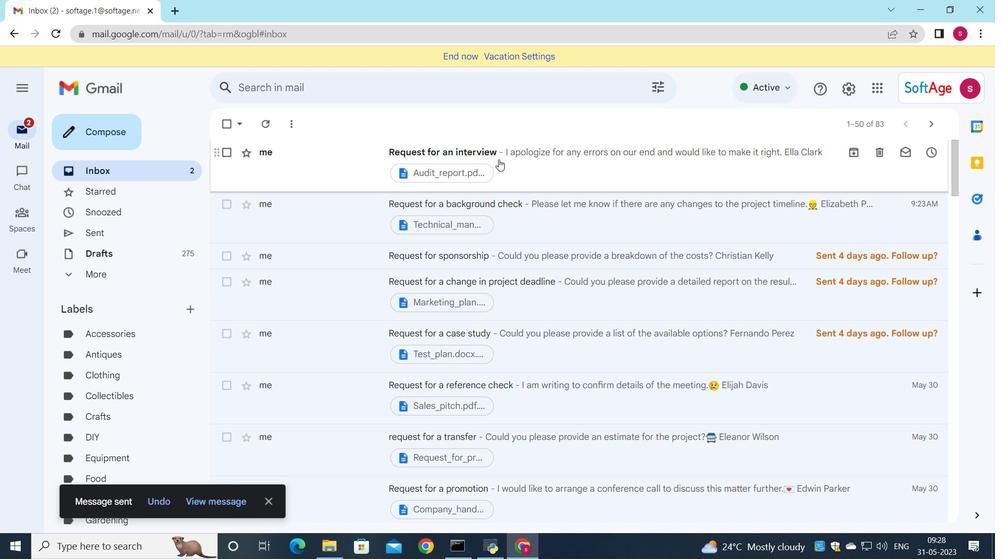 
Action: Mouse moved to (637, 173)
Screenshot: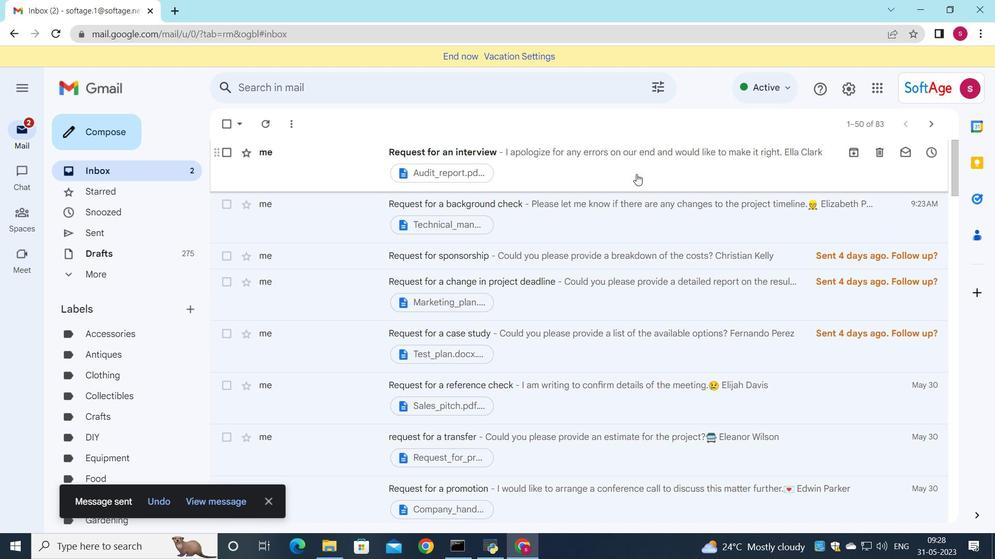 
Action: Mouse pressed left at (637, 173)
Screenshot: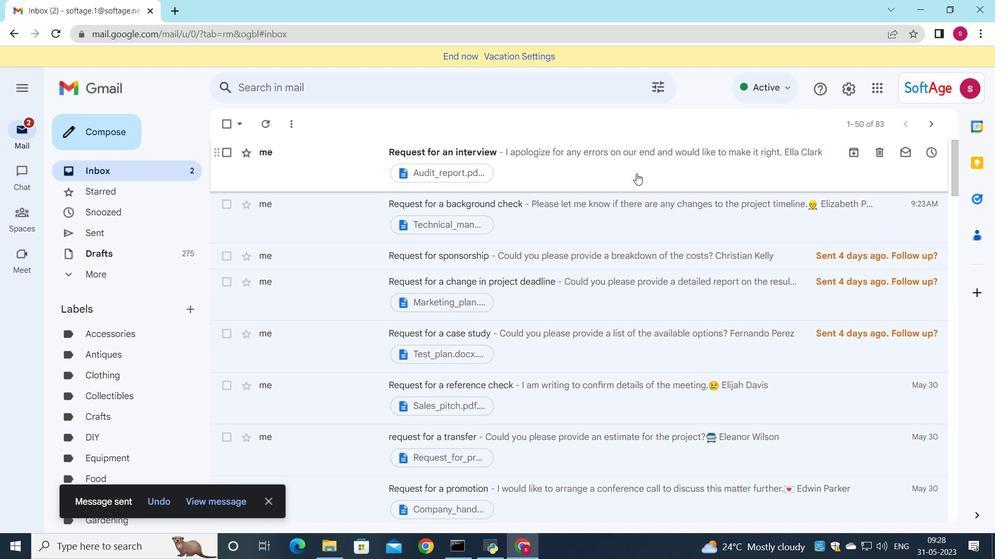 
Action: Mouse moved to (711, 252)
Screenshot: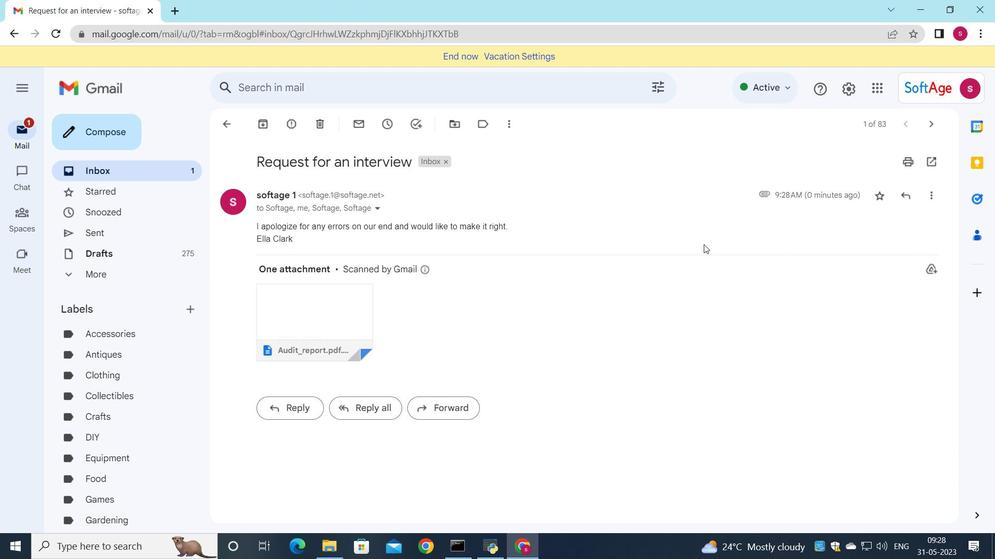 
